 Task: Apply theme marina in current slide.
Action: Mouse moved to (487, 100)
Screenshot: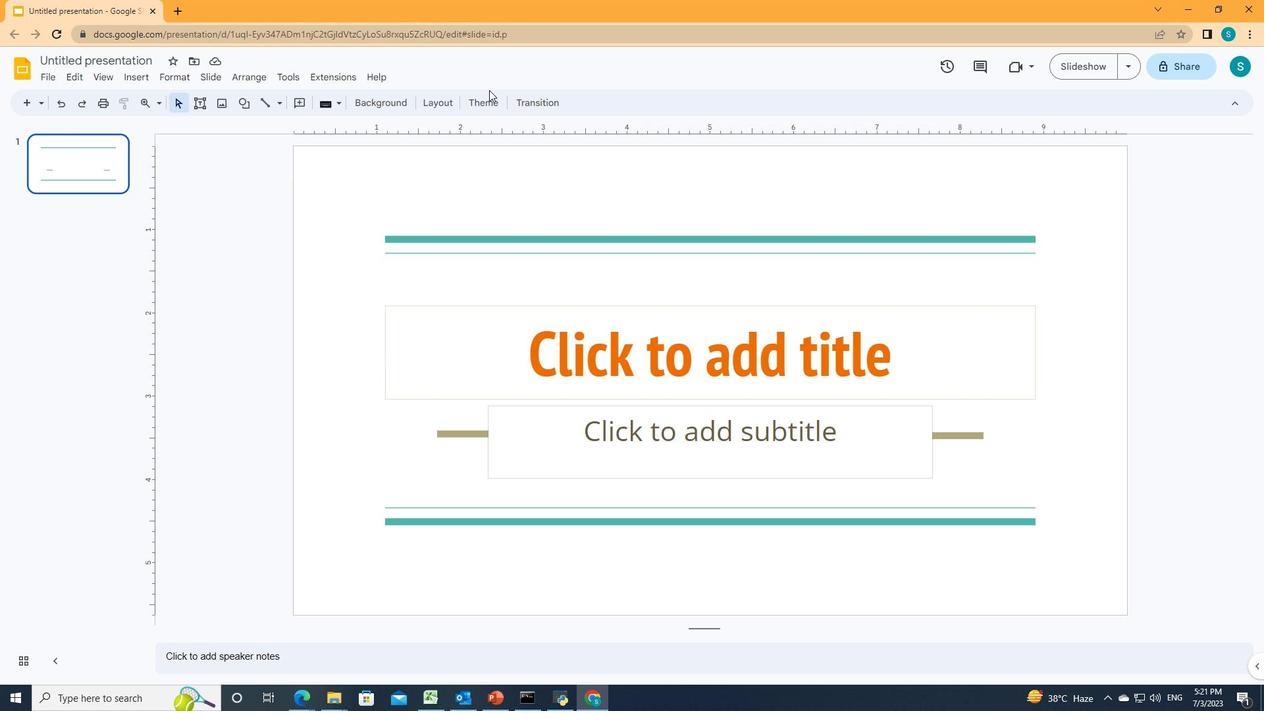 
Action: Mouse pressed left at (487, 100)
Screenshot: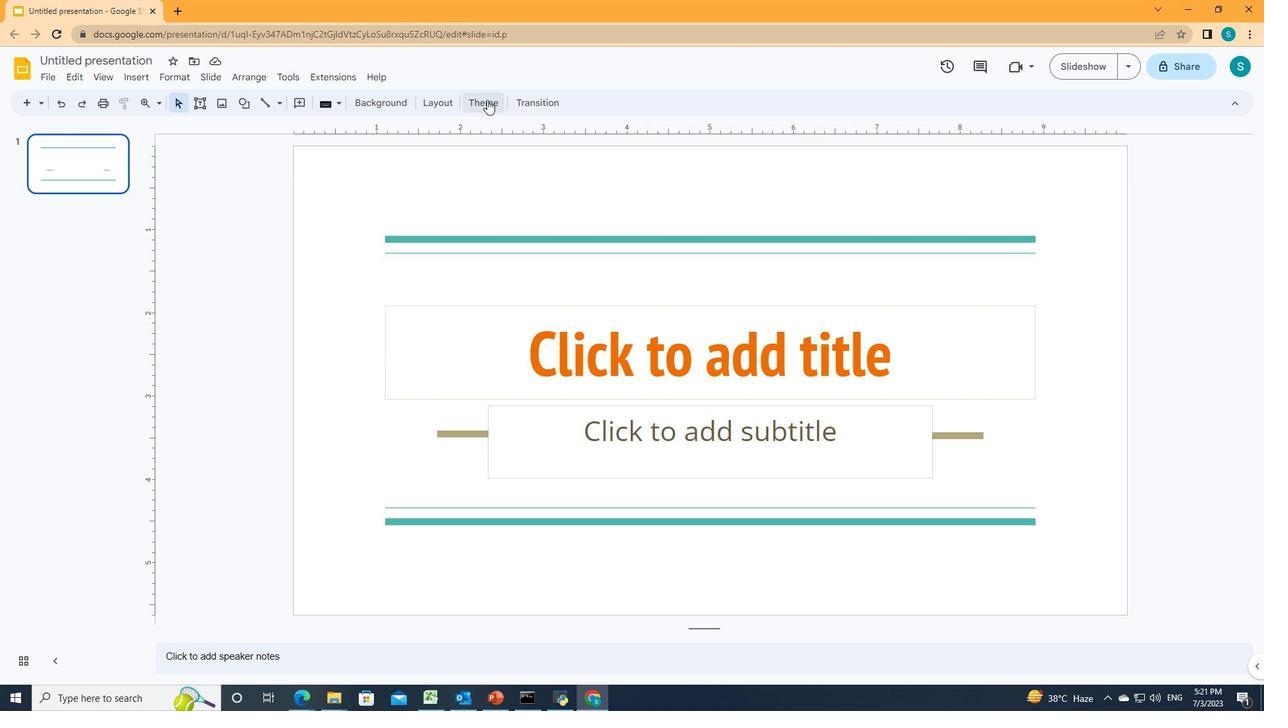 
Action: Mouse moved to (1147, 262)
Screenshot: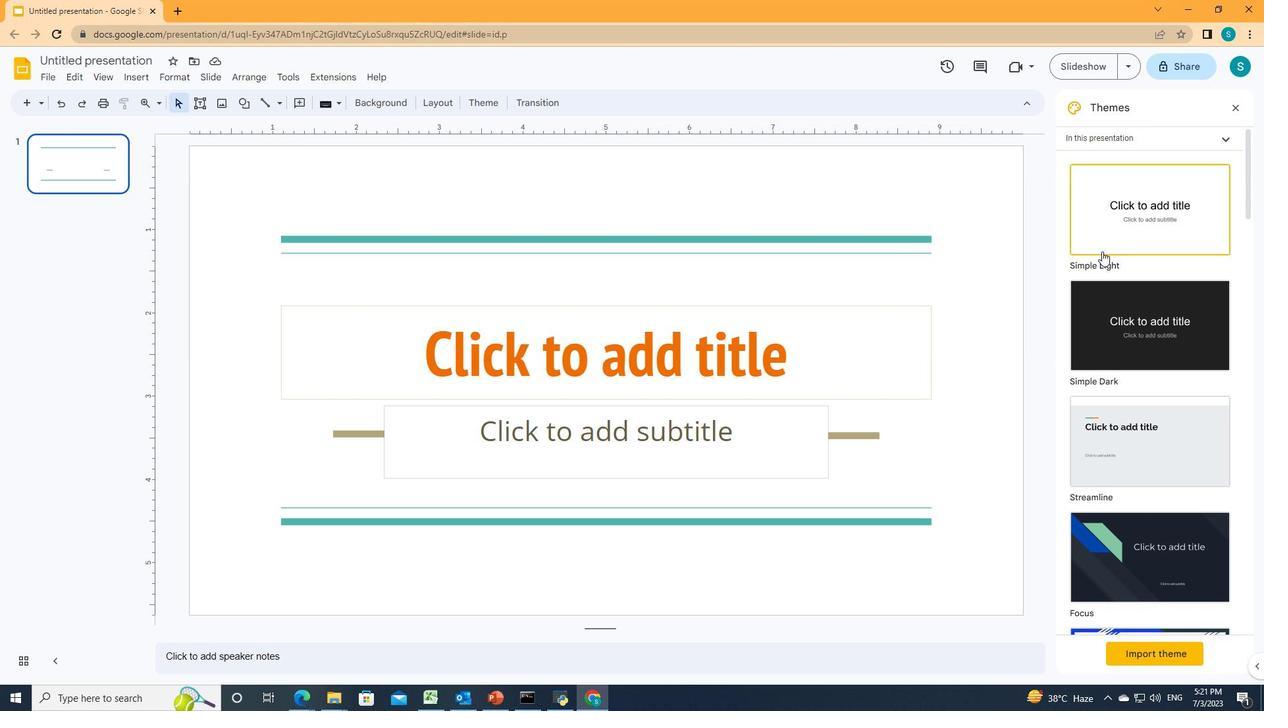 
Action: Mouse scrolled (1147, 261) with delta (0, 0)
Screenshot: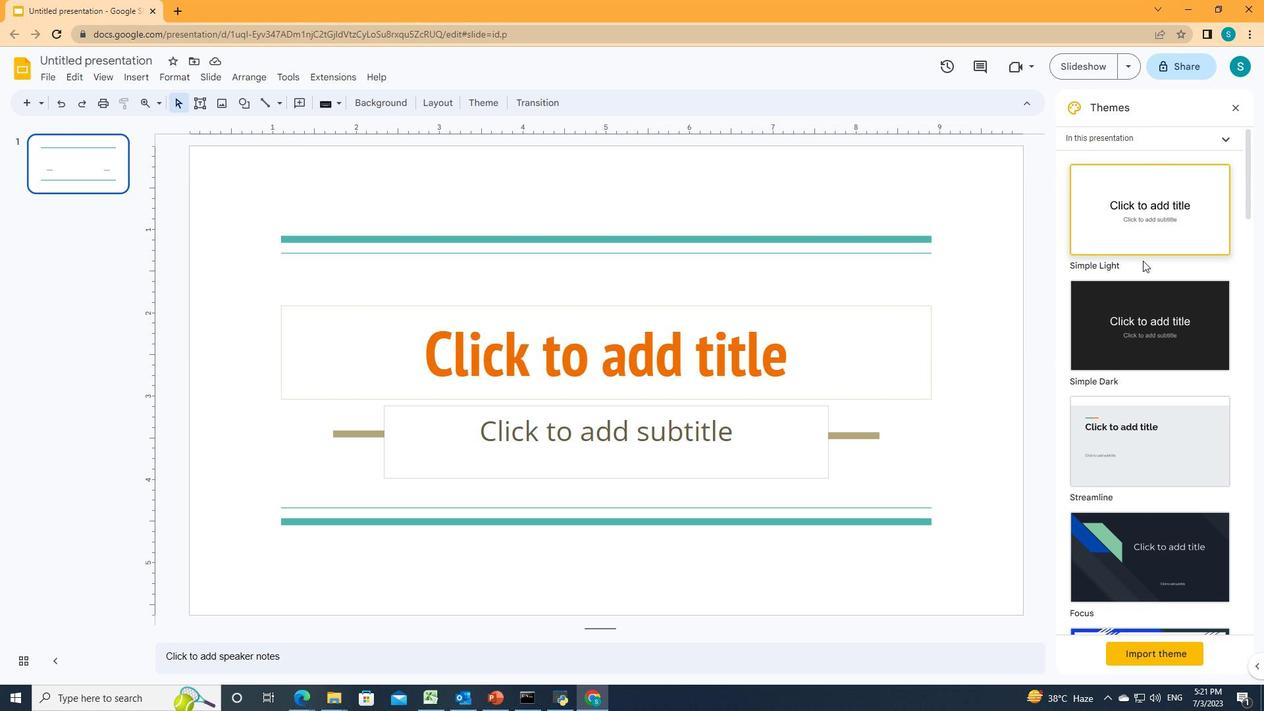 
Action: Mouse scrolled (1147, 261) with delta (0, 0)
Screenshot: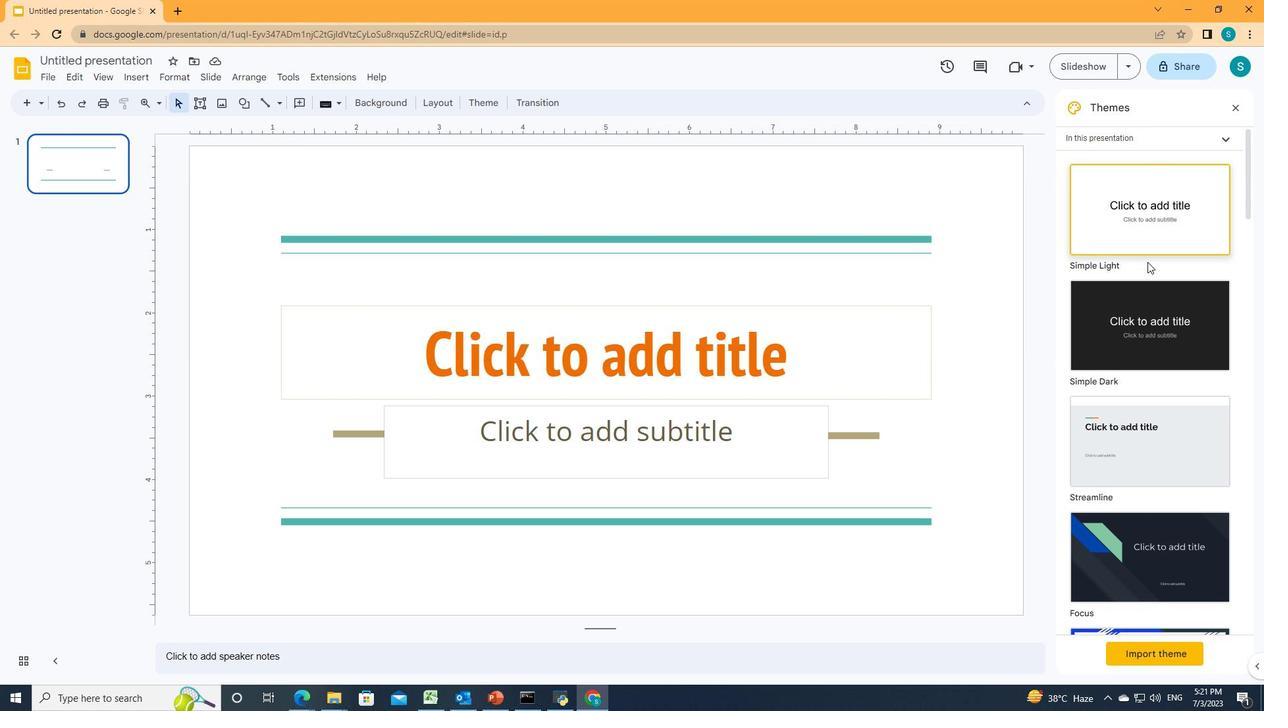 
Action: Mouse scrolled (1147, 261) with delta (0, 0)
Screenshot: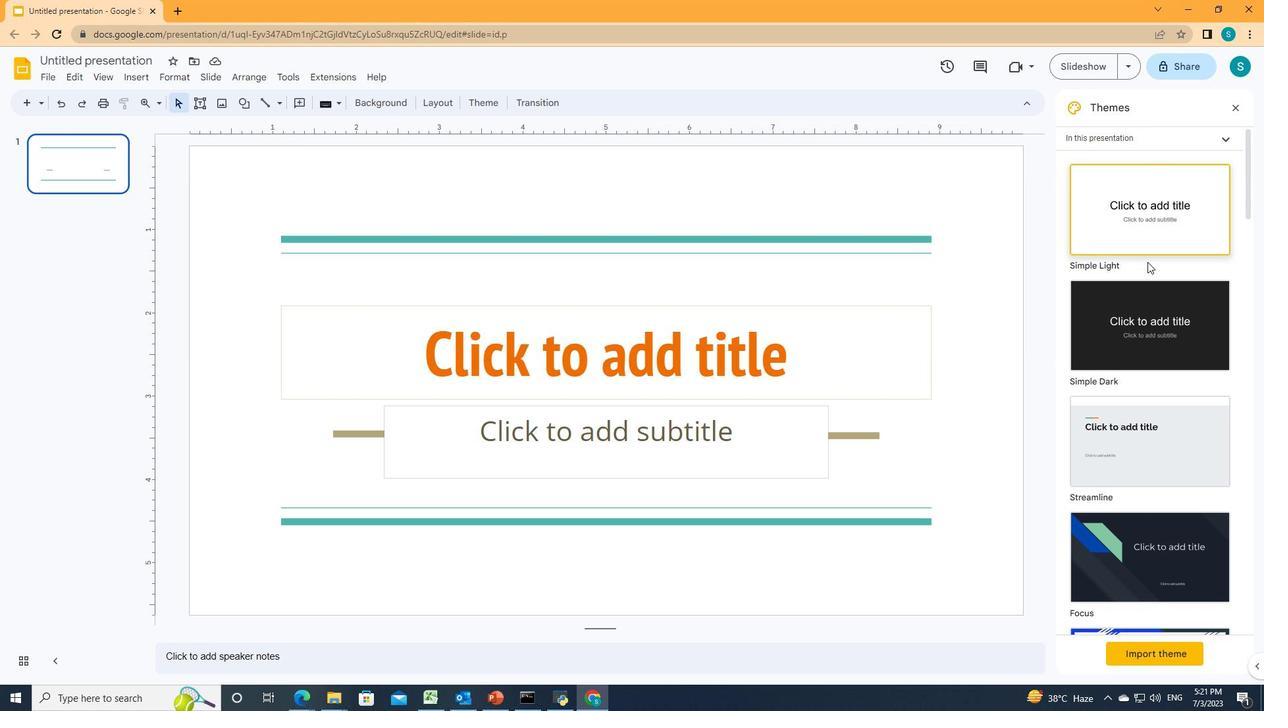 
Action: Mouse scrolled (1147, 261) with delta (0, 0)
Screenshot: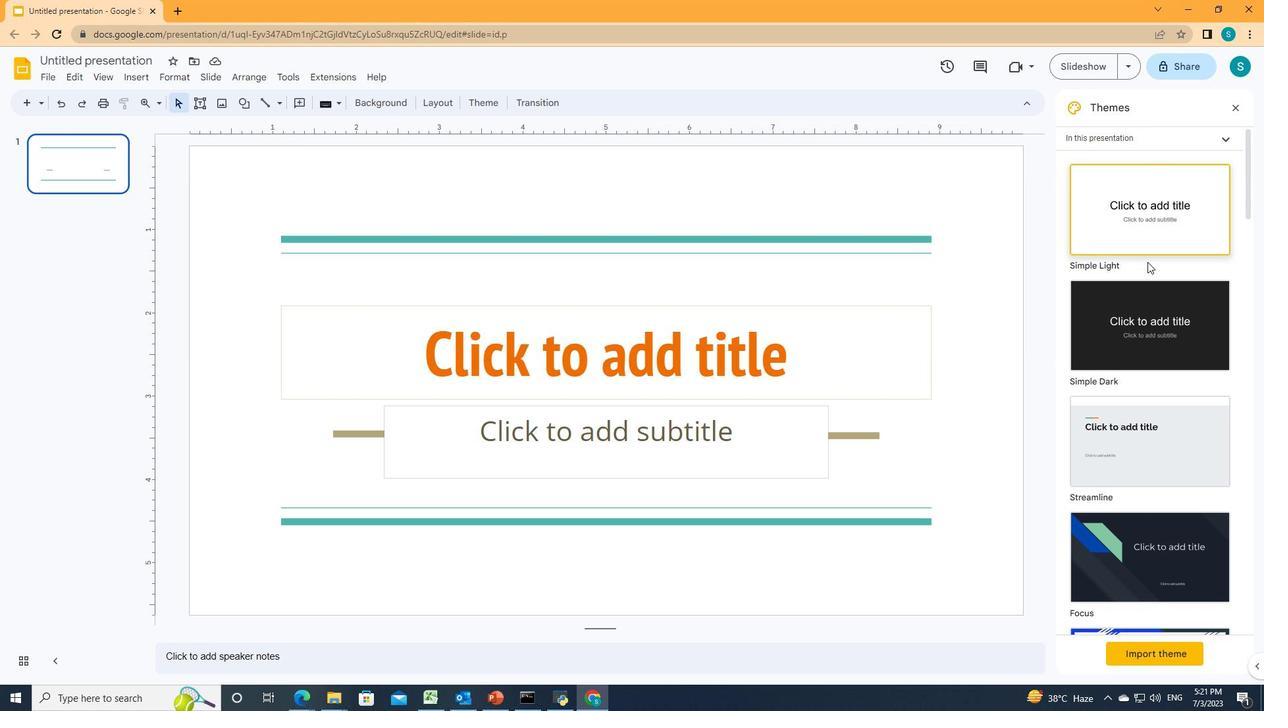 
Action: Mouse scrolled (1147, 261) with delta (0, 0)
Screenshot: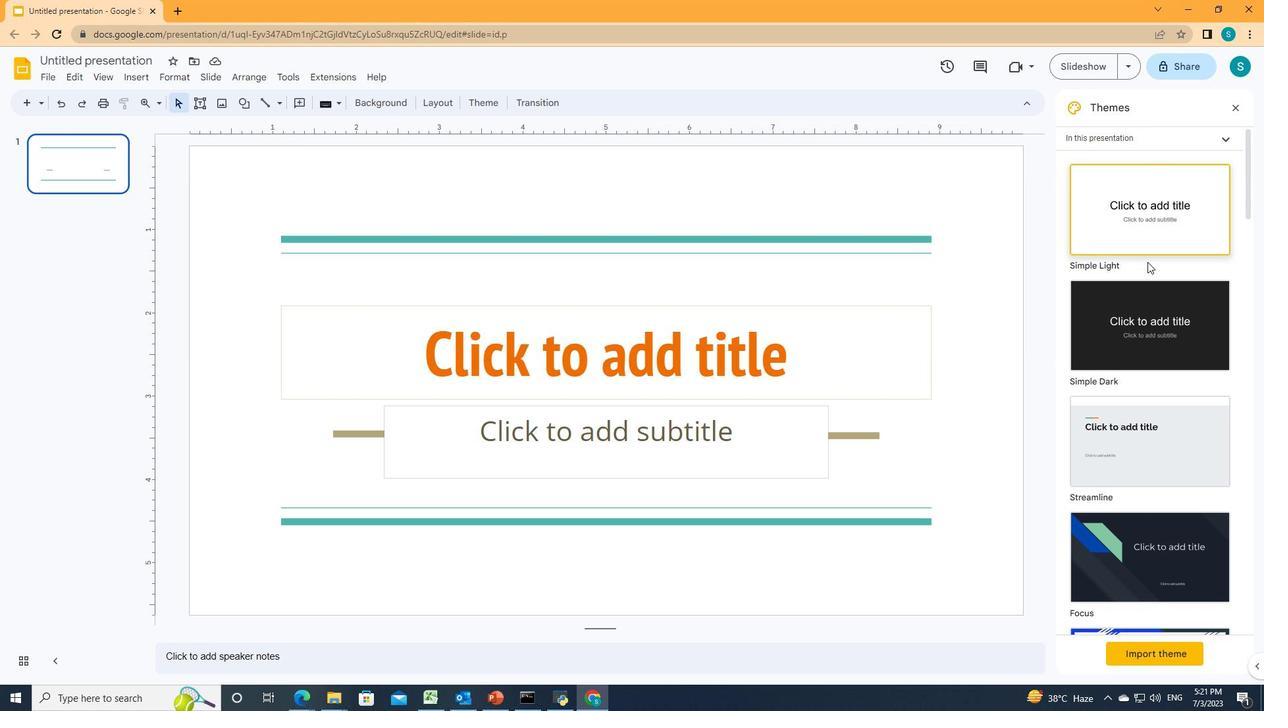 
Action: Mouse scrolled (1147, 261) with delta (0, 0)
Screenshot: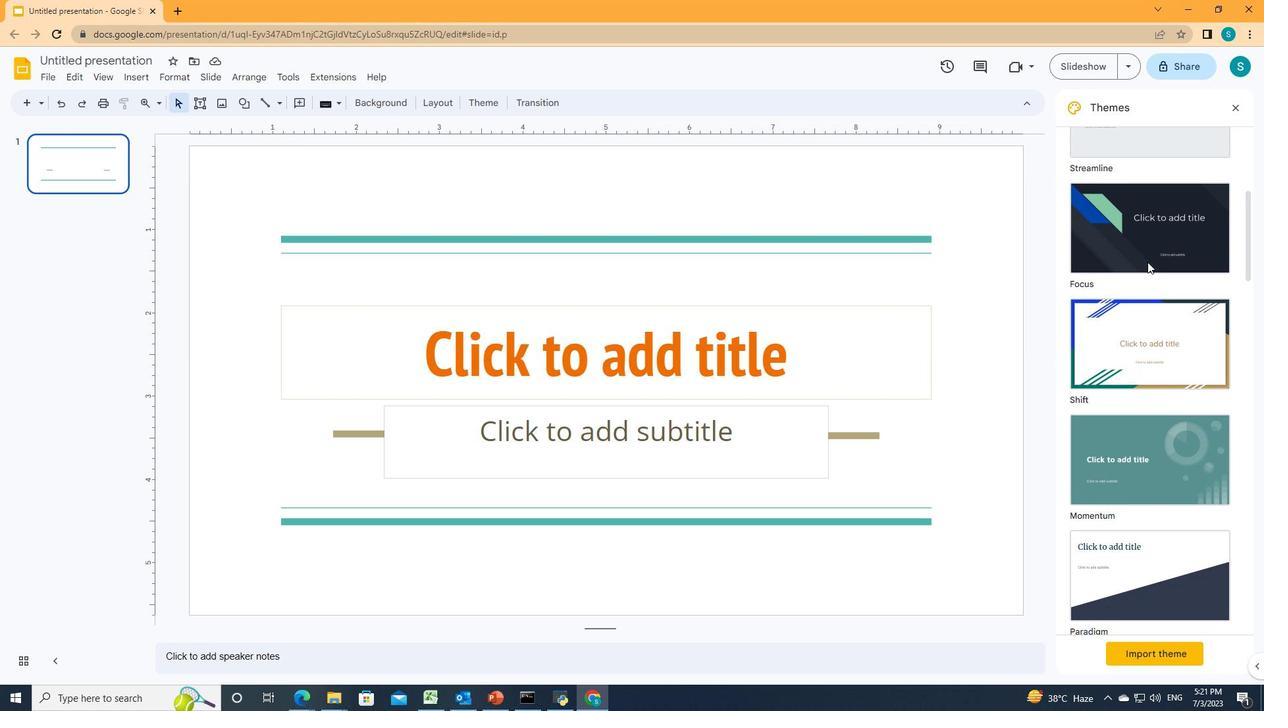 
Action: Mouse scrolled (1147, 261) with delta (0, 0)
Screenshot: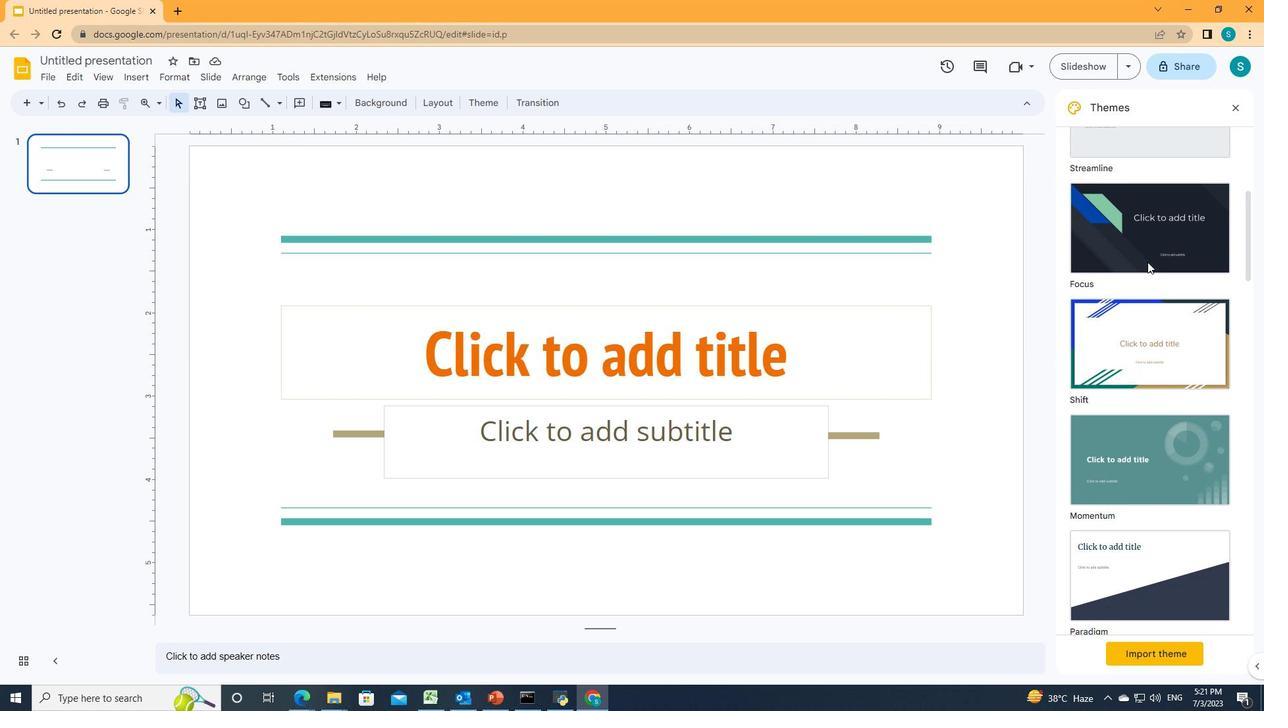 
Action: Mouse scrolled (1147, 261) with delta (0, 0)
Screenshot: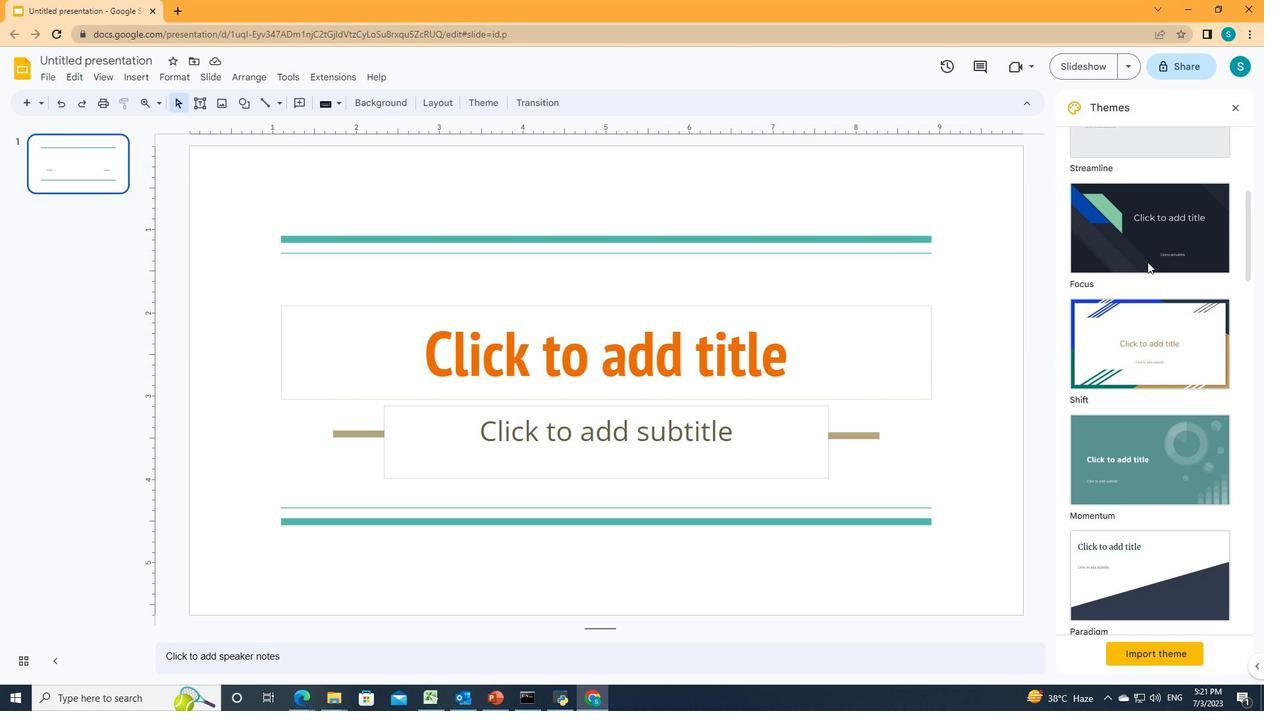 
Action: Mouse scrolled (1147, 261) with delta (0, 0)
Screenshot: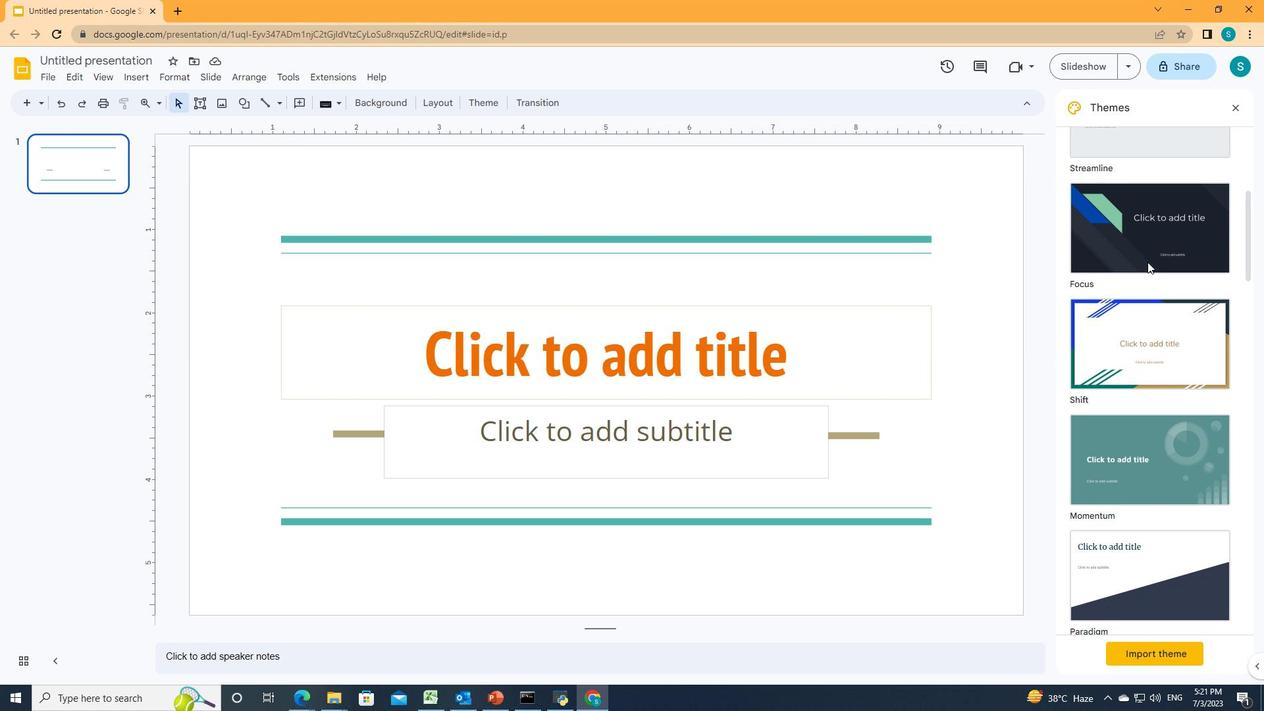 
Action: Mouse scrolled (1147, 261) with delta (0, 0)
Screenshot: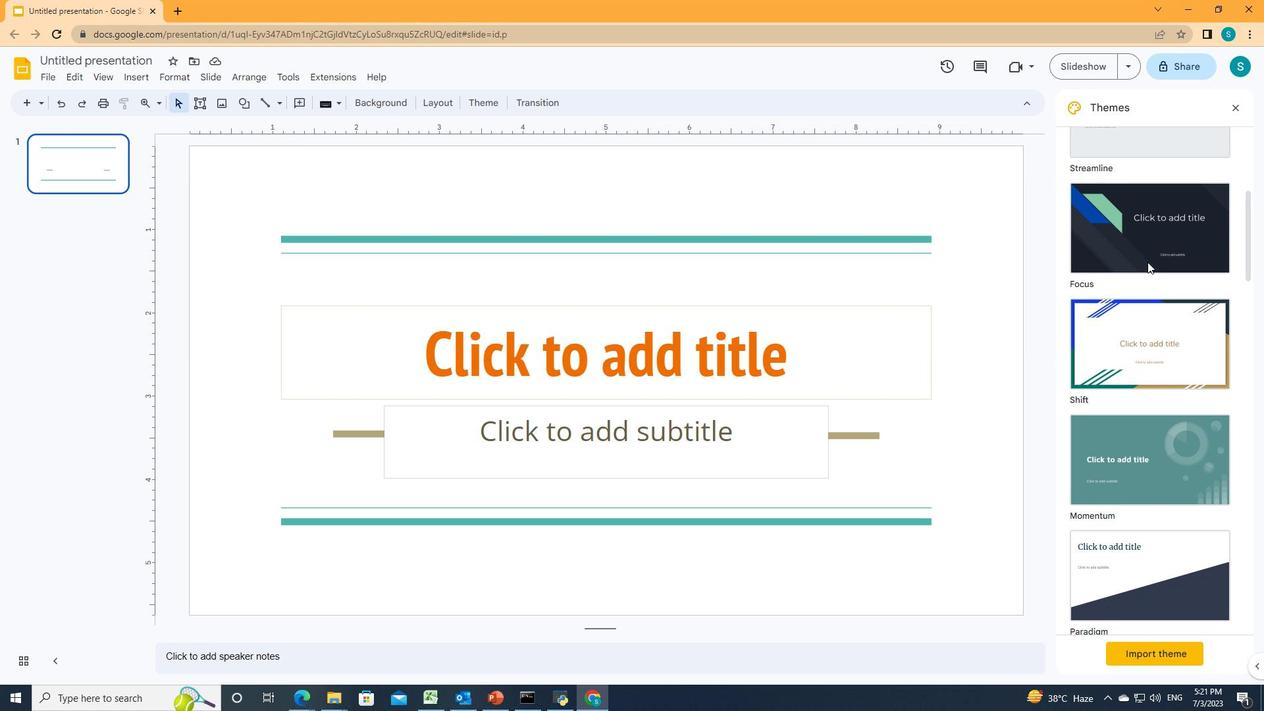 
Action: Mouse scrolled (1147, 261) with delta (0, 0)
Screenshot: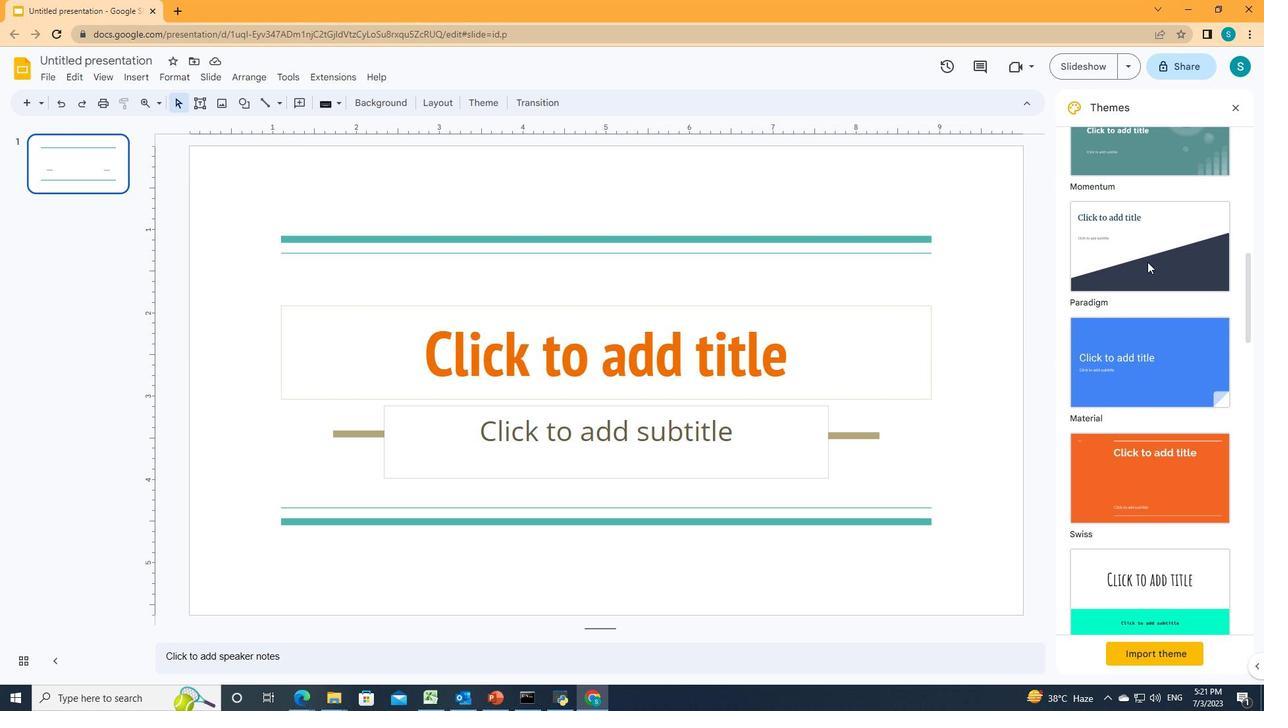 
Action: Mouse scrolled (1147, 261) with delta (0, 0)
Screenshot: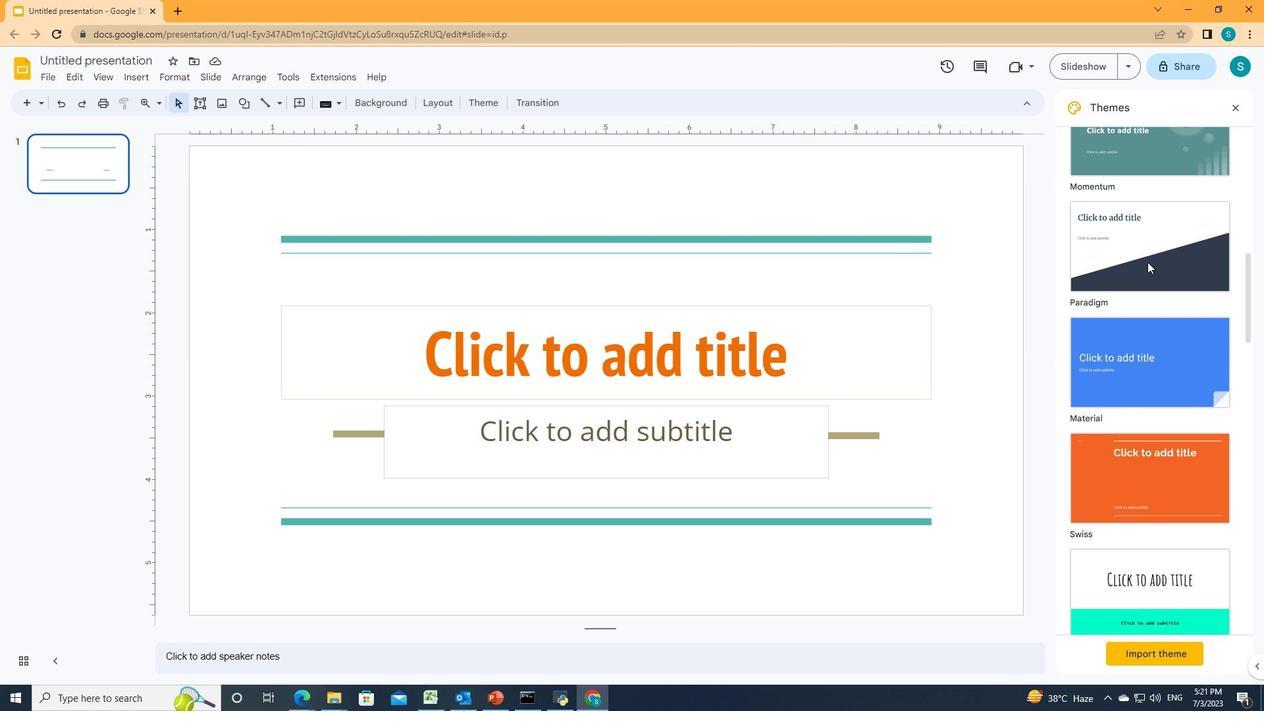 
Action: Mouse scrolled (1147, 261) with delta (0, 0)
Screenshot: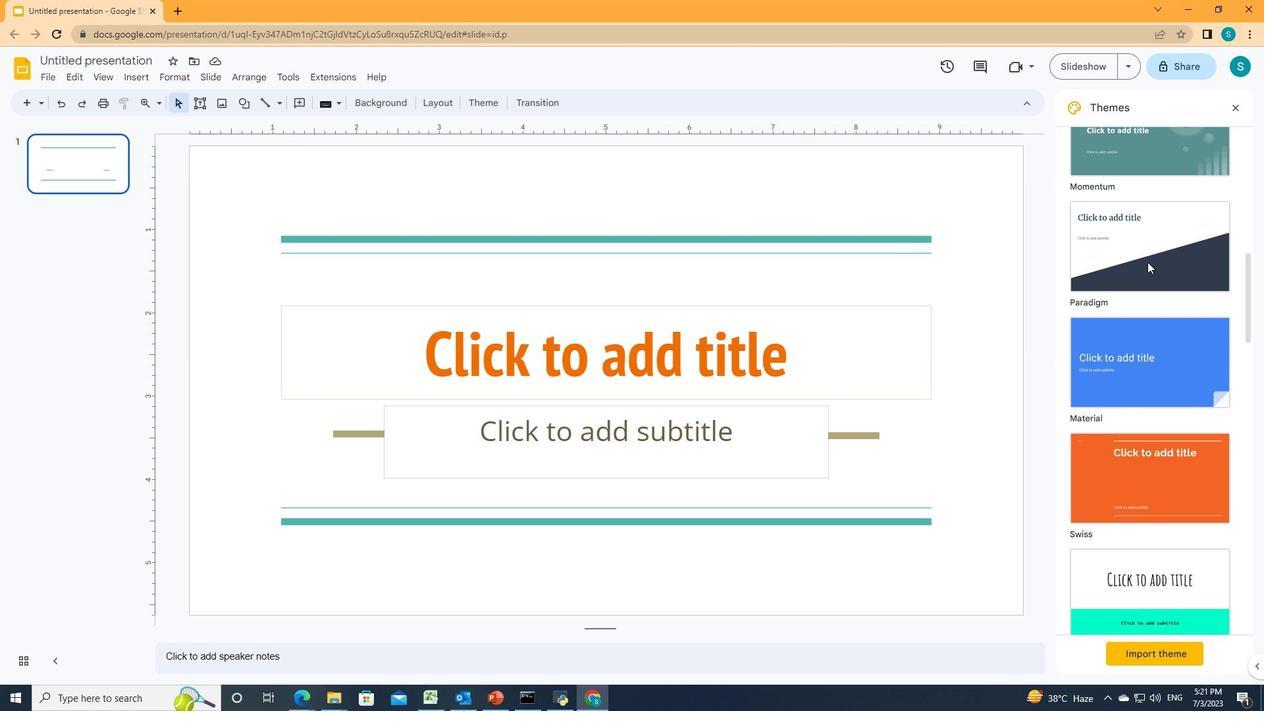 
Action: Mouse scrolled (1147, 261) with delta (0, 0)
Screenshot: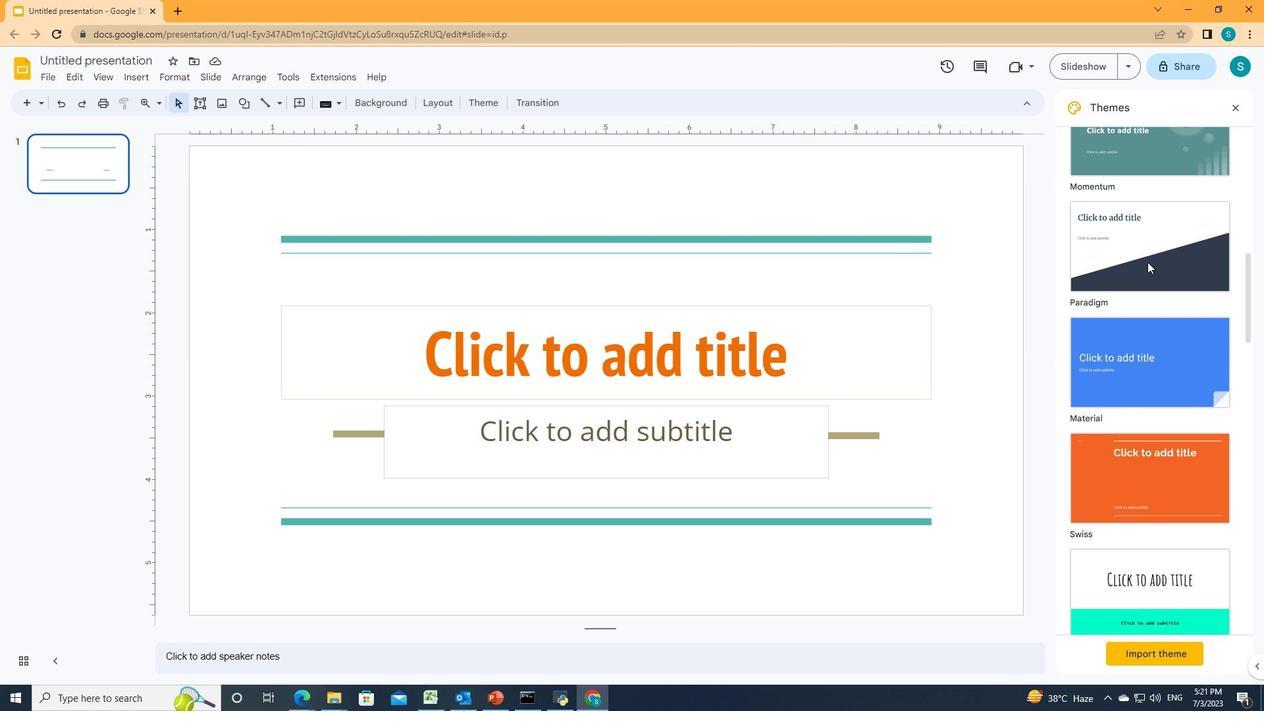 
Action: Mouse scrolled (1147, 261) with delta (0, 0)
Screenshot: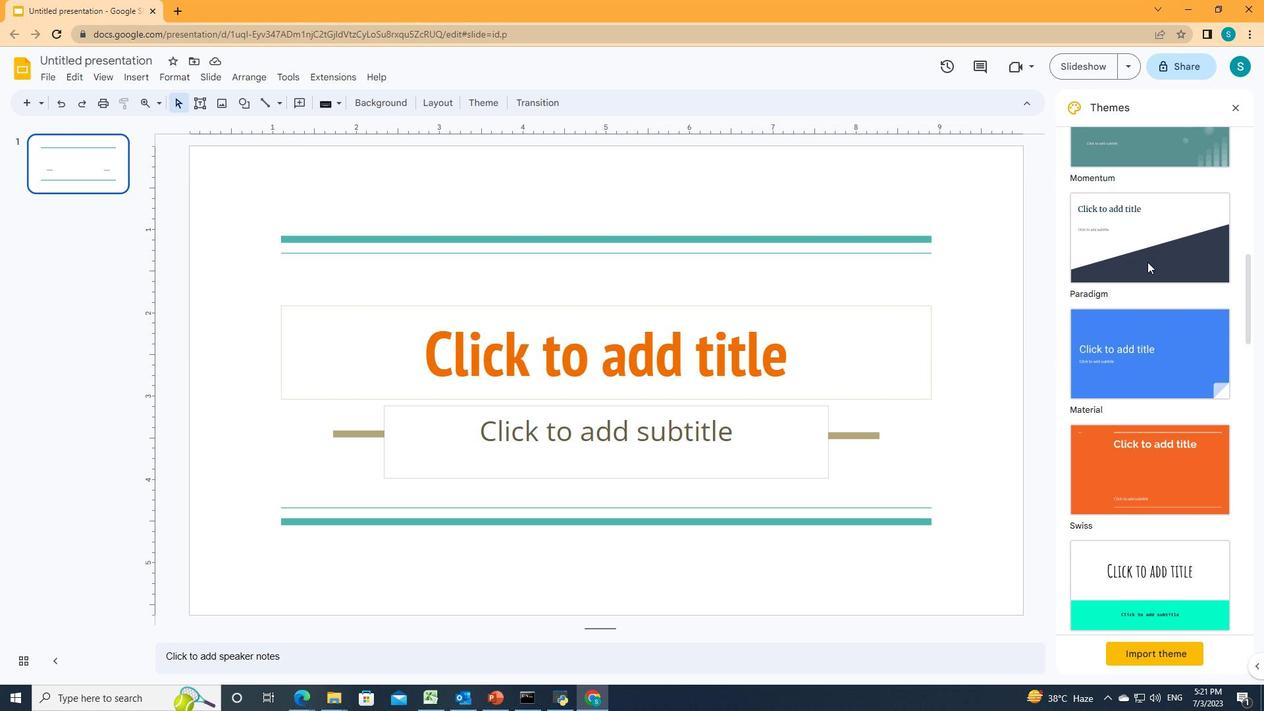 
Action: Mouse scrolled (1147, 261) with delta (0, 0)
Screenshot: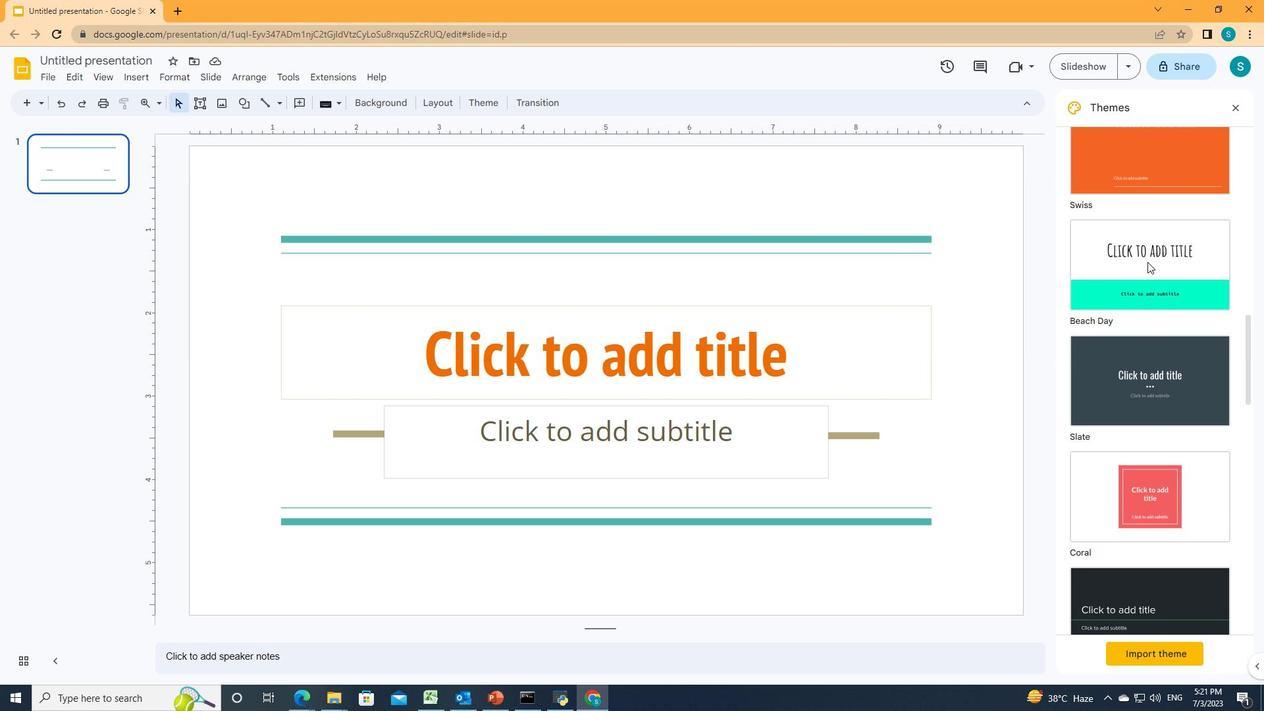 
Action: Mouse scrolled (1147, 261) with delta (0, 0)
Screenshot: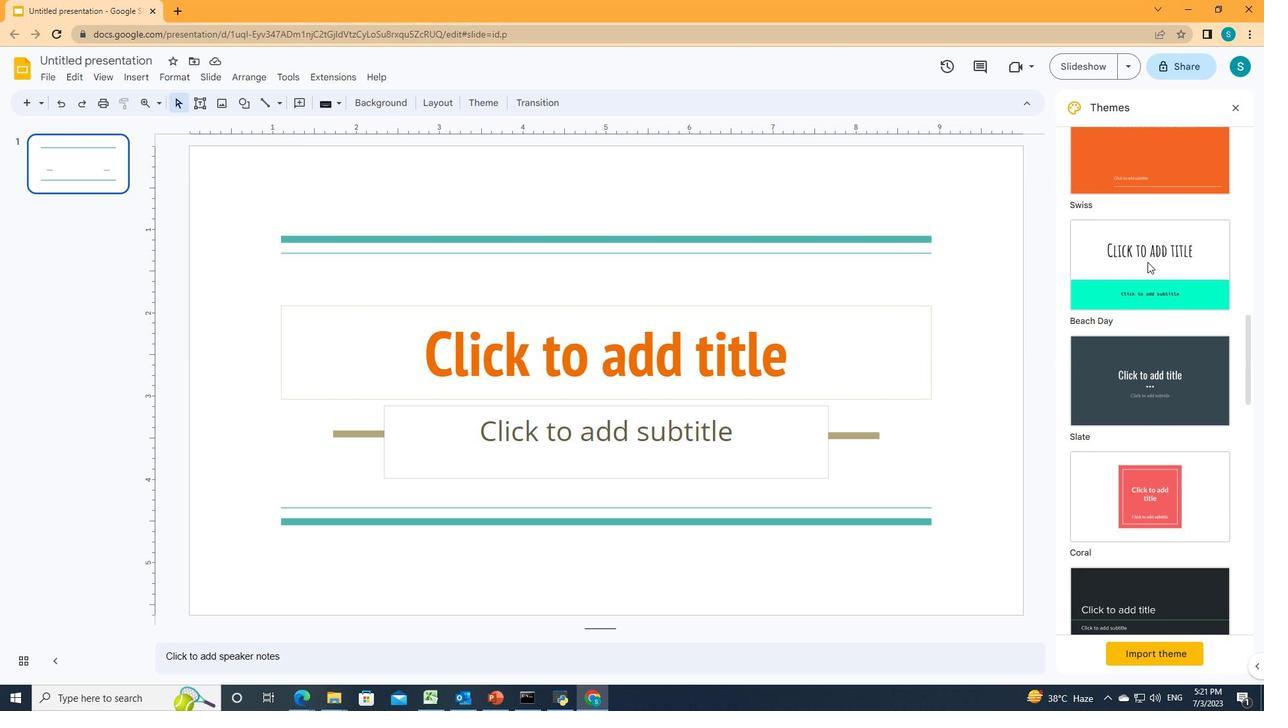 
Action: Mouse scrolled (1147, 261) with delta (0, 0)
Screenshot: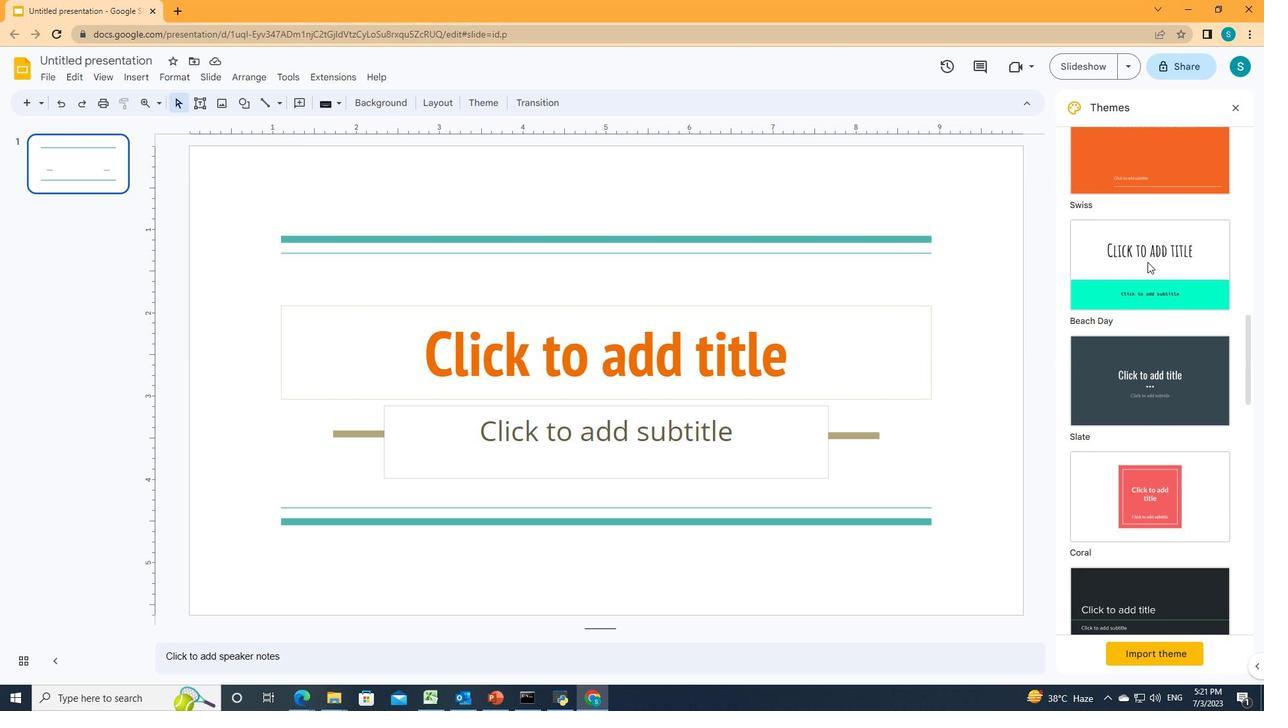 
Action: Mouse scrolled (1147, 261) with delta (0, 0)
Screenshot: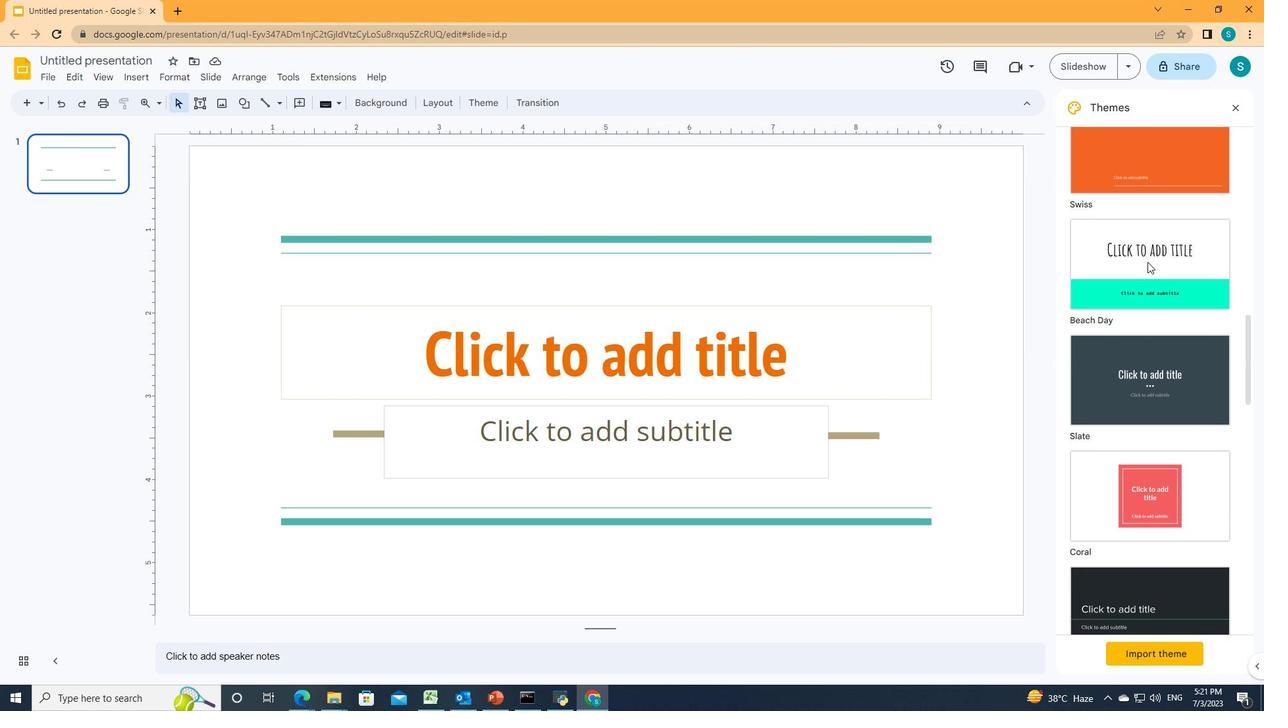 
Action: Mouse scrolled (1147, 261) with delta (0, 0)
Screenshot: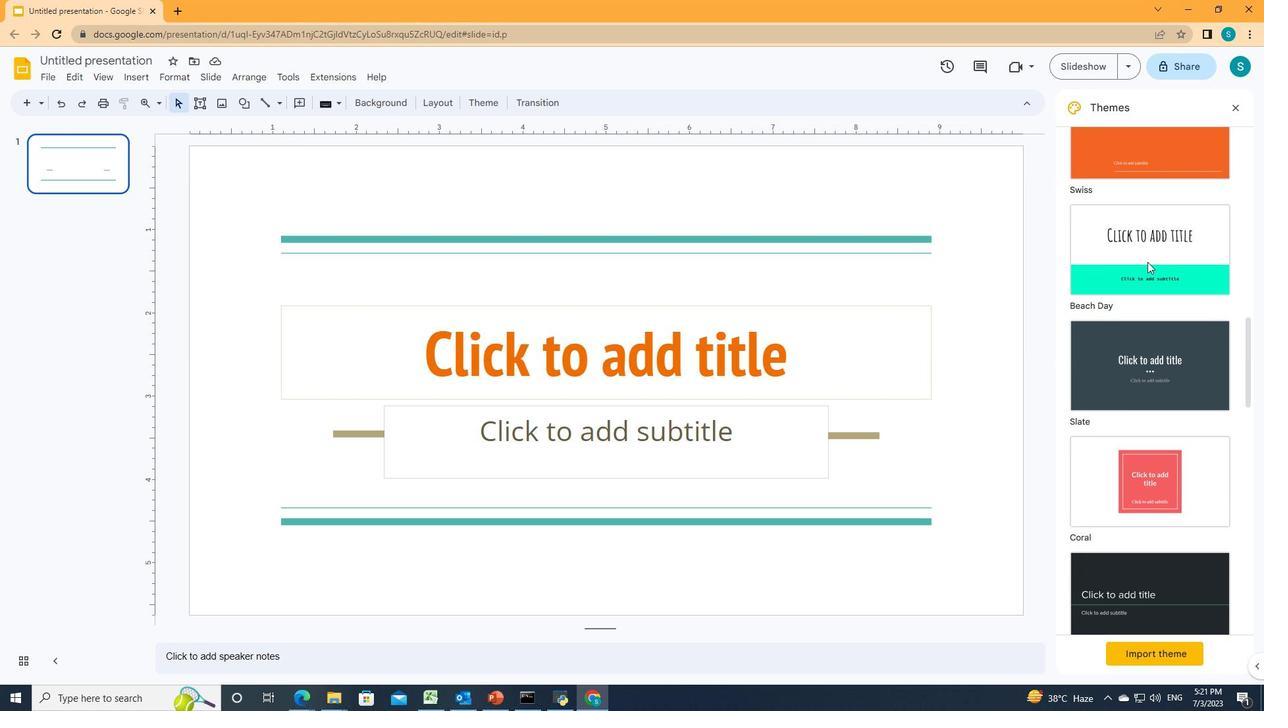 
Action: Mouse scrolled (1147, 261) with delta (0, 0)
Screenshot: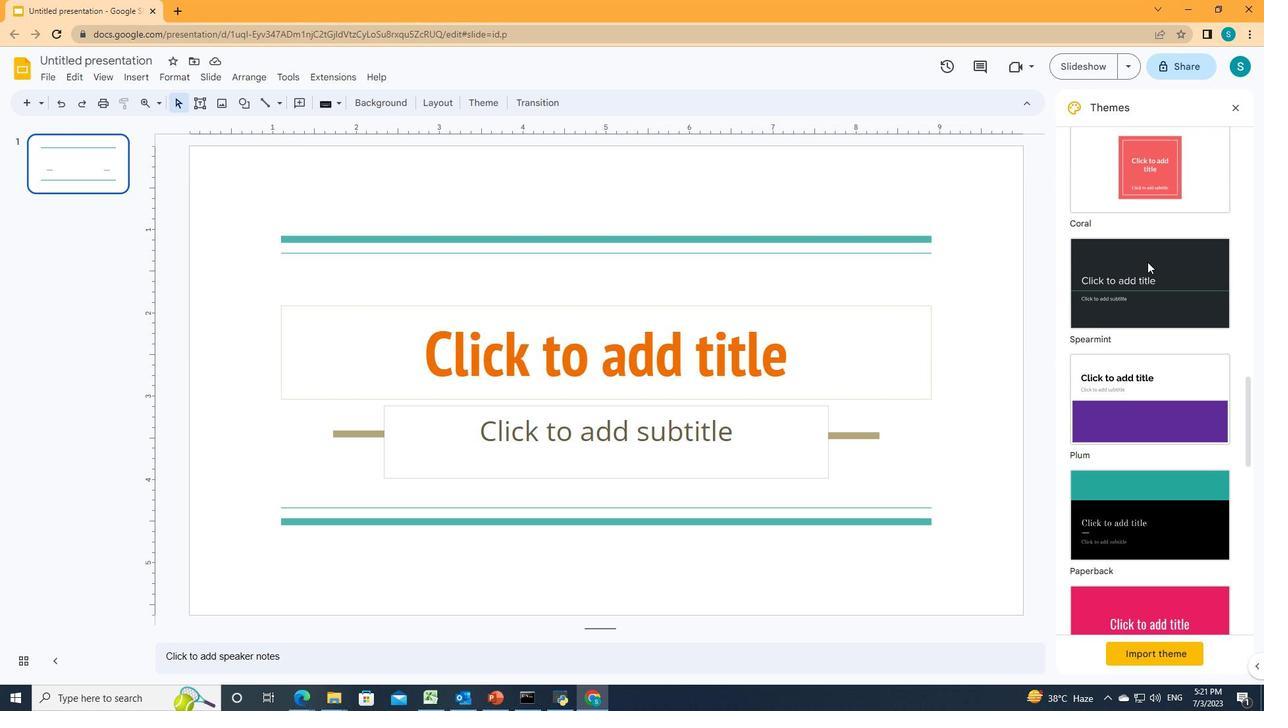 
Action: Mouse scrolled (1147, 261) with delta (0, 0)
Screenshot: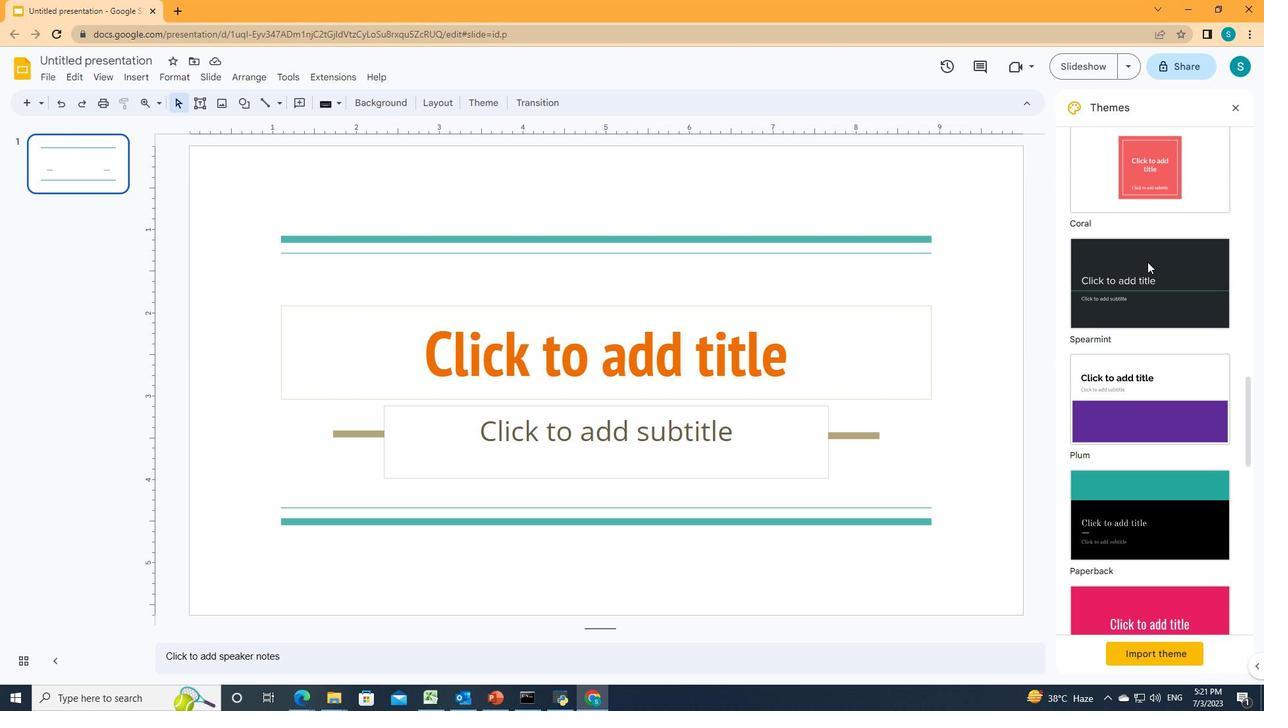 
Action: Mouse scrolled (1147, 261) with delta (0, 0)
Screenshot: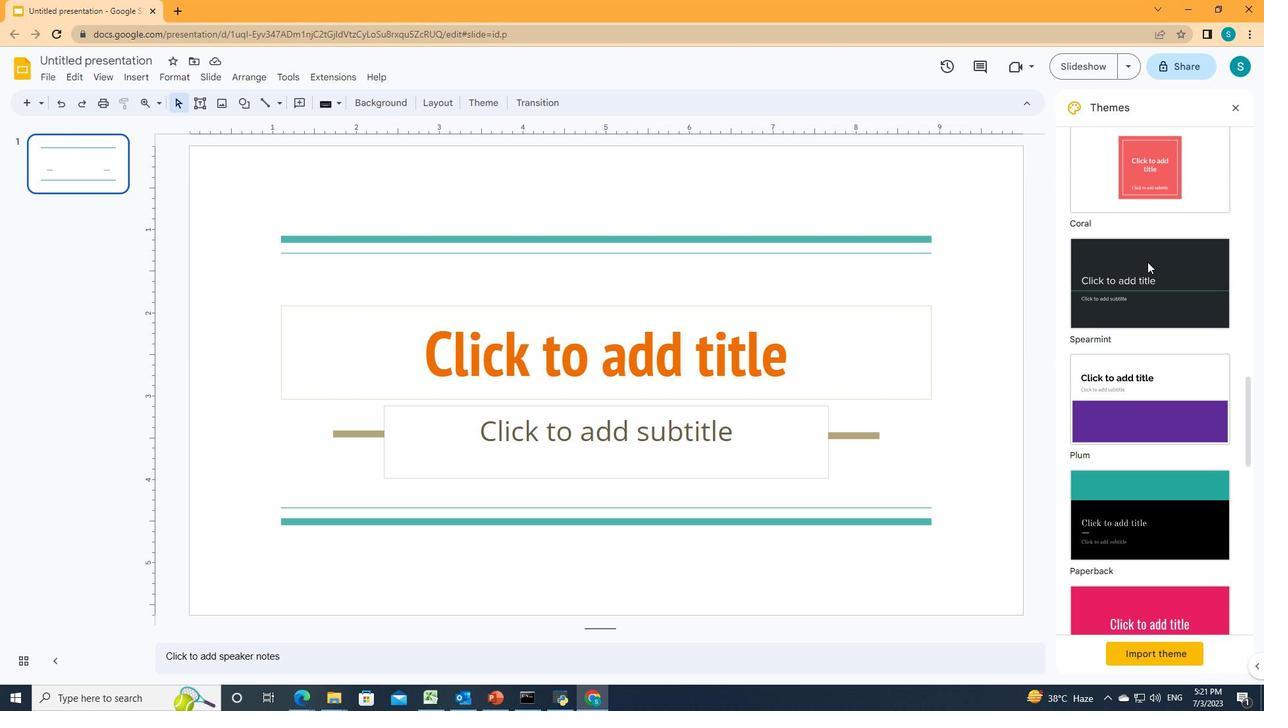 
Action: Mouse scrolled (1147, 261) with delta (0, 0)
Screenshot: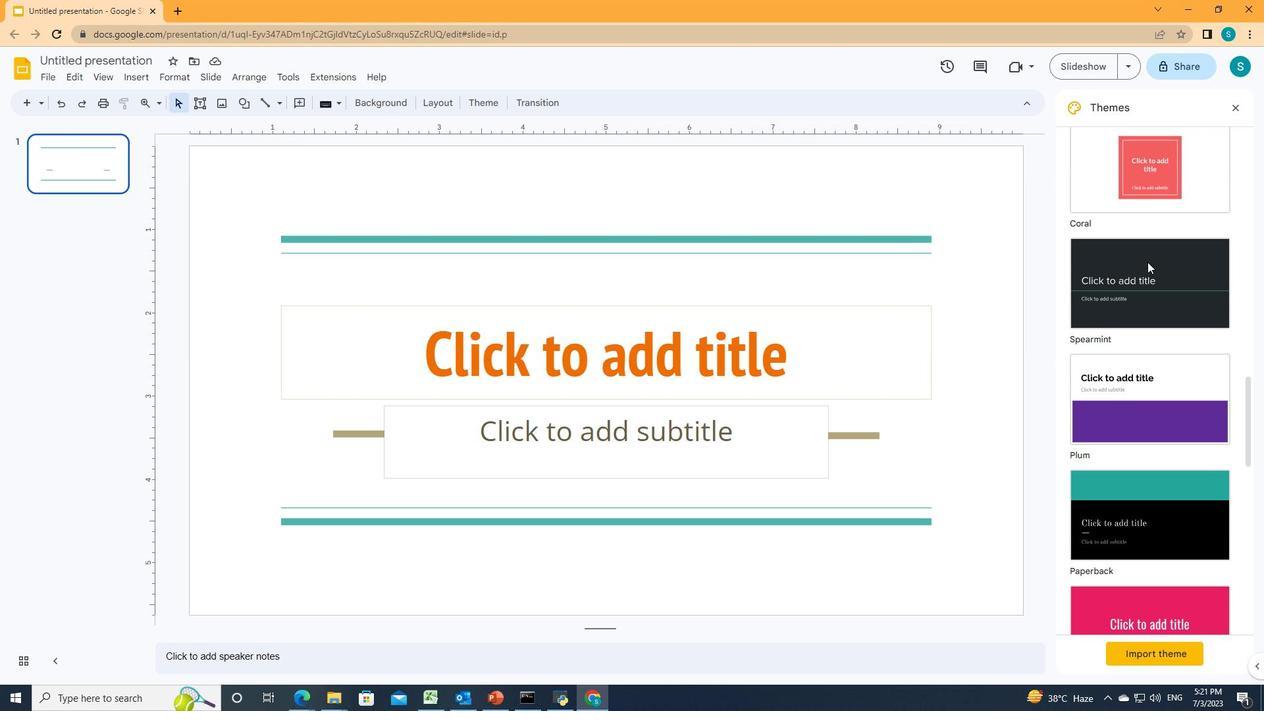 
Action: Mouse scrolled (1147, 261) with delta (0, 0)
Screenshot: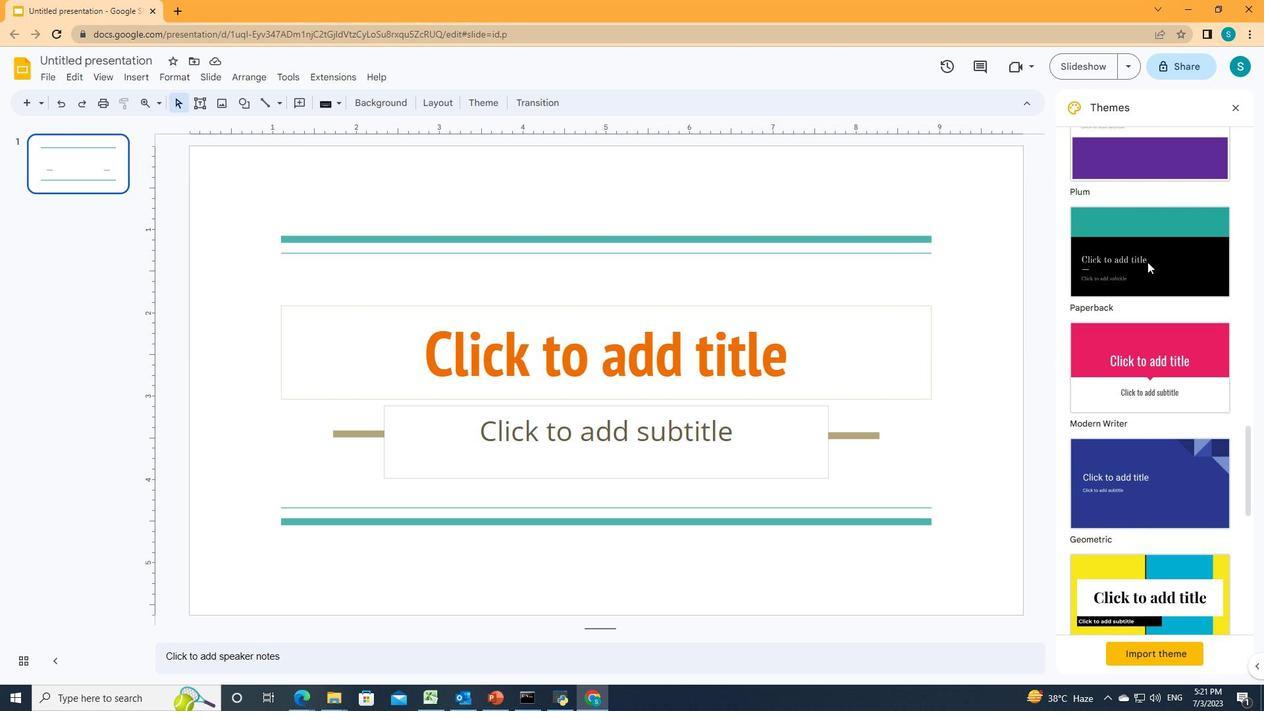 
Action: Mouse scrolled (1147, 261) with delta (0, 0)
Screenshot: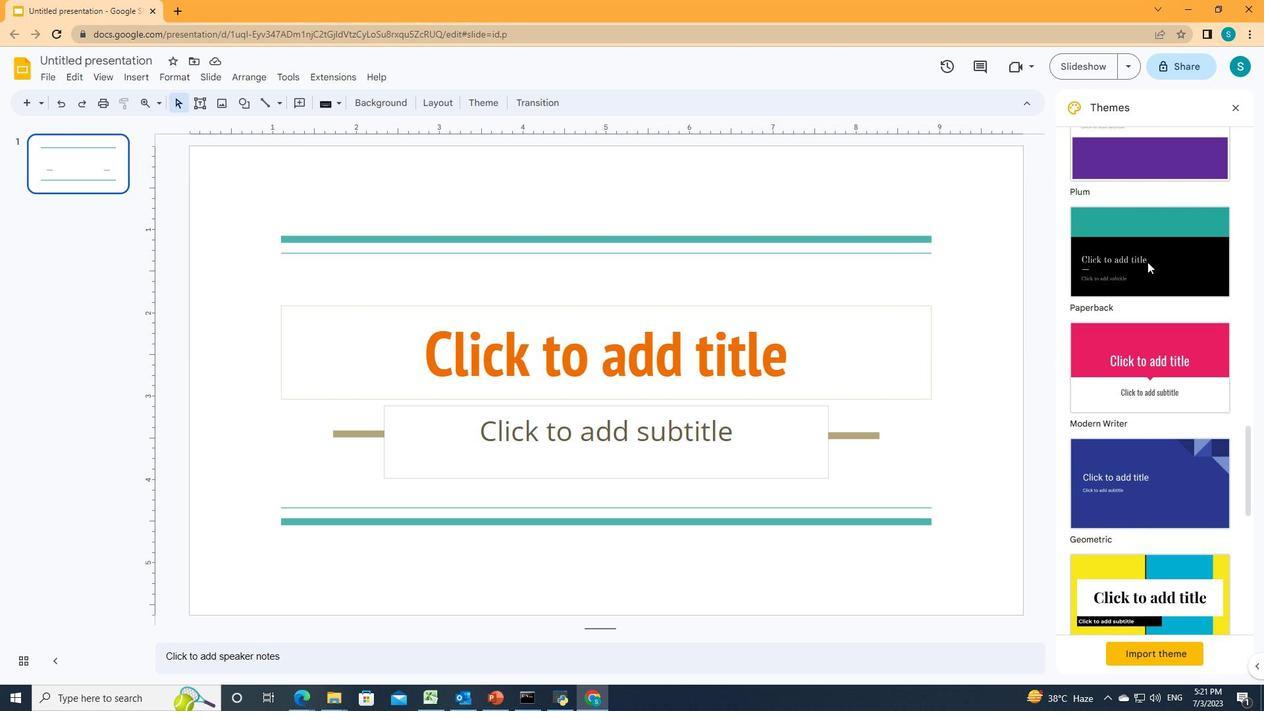 
Action: Mouse scrolled (1147, 261) with delta (0, 0)
Screenshot: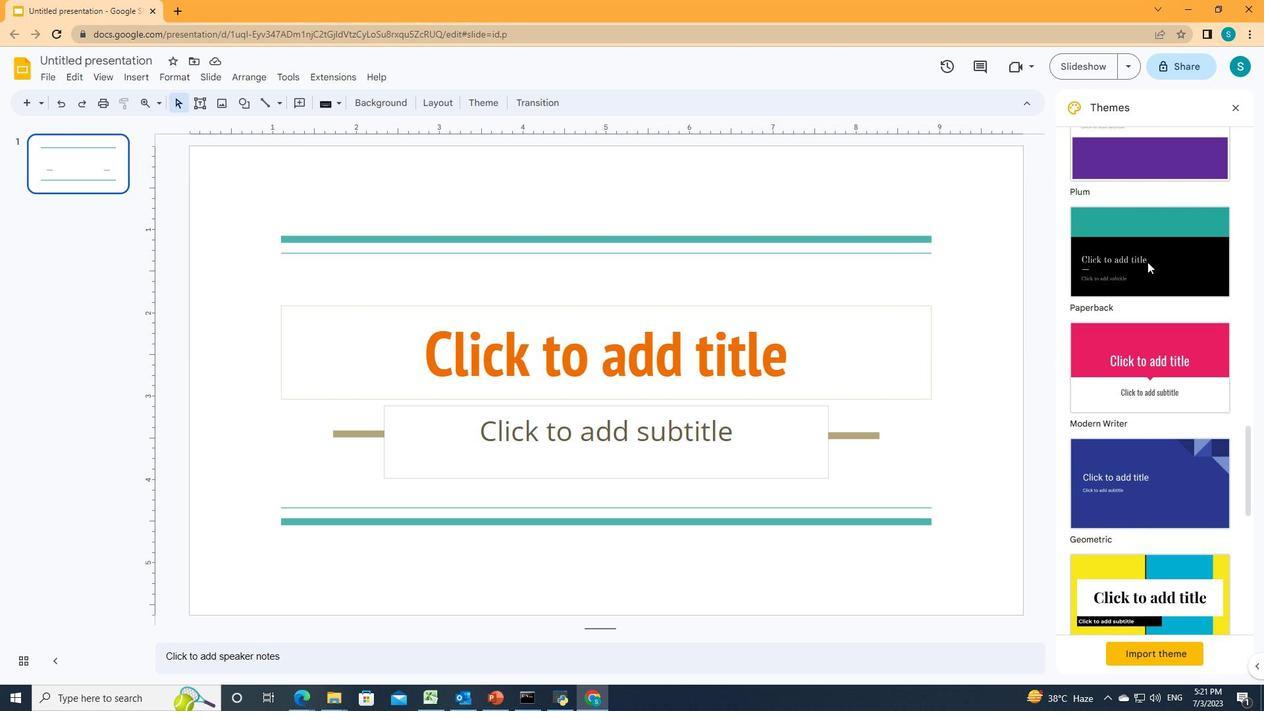 
Action: Mouse scrolled (1147, 261) with delta (0, 0)
Screenshot: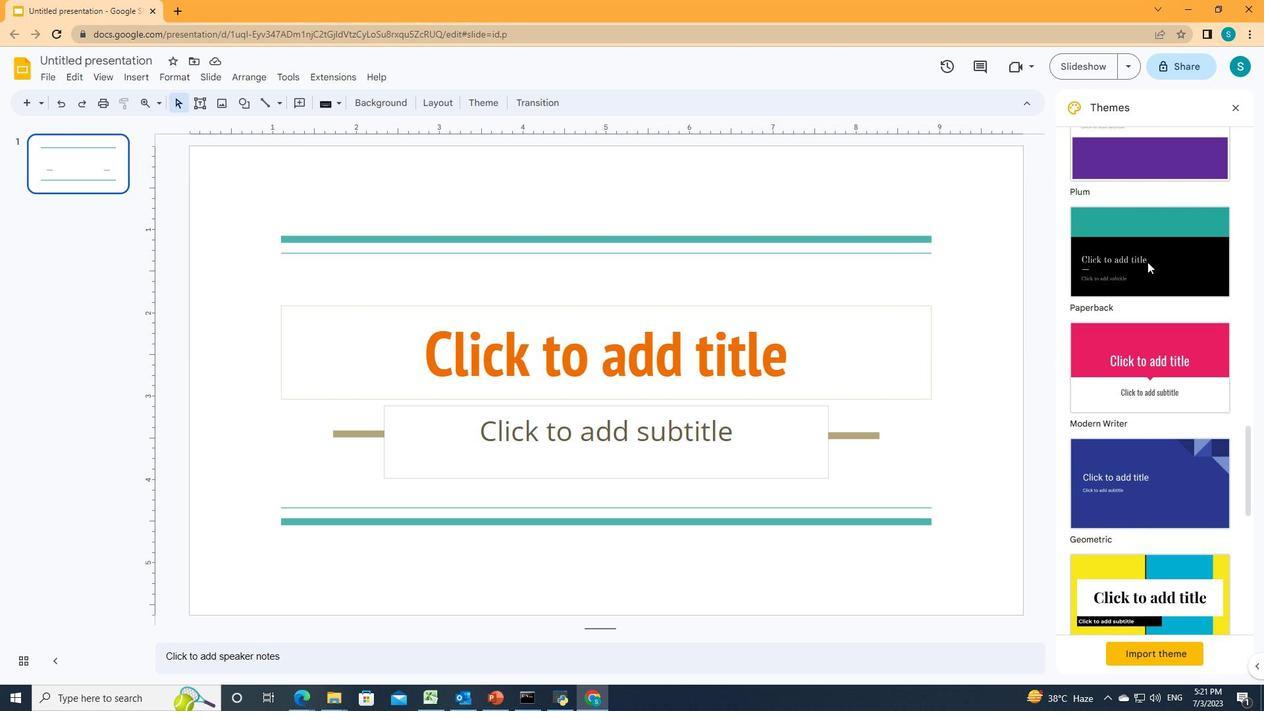 
Action: Mouse scrolled (1147, 261) with delta (0, 0)
Screenshot: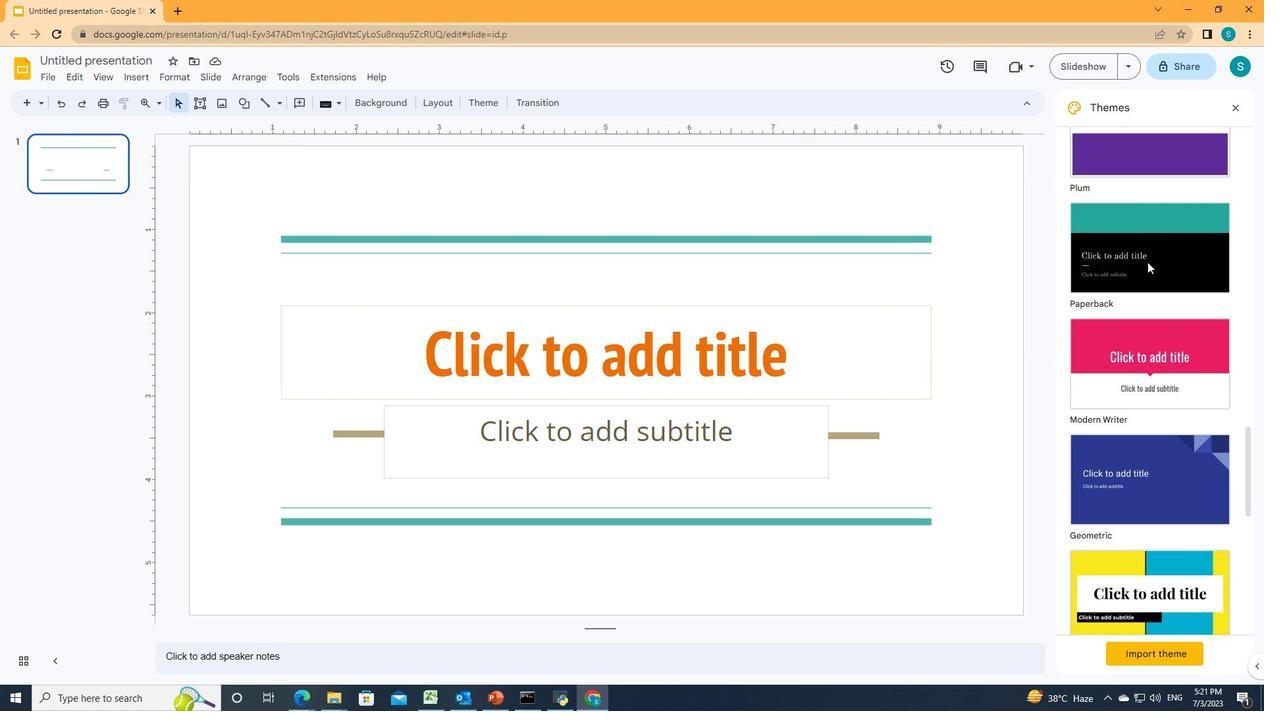 
Action: Mouse scrolled (1147, 261) with delta (0, 0)
Screenshot: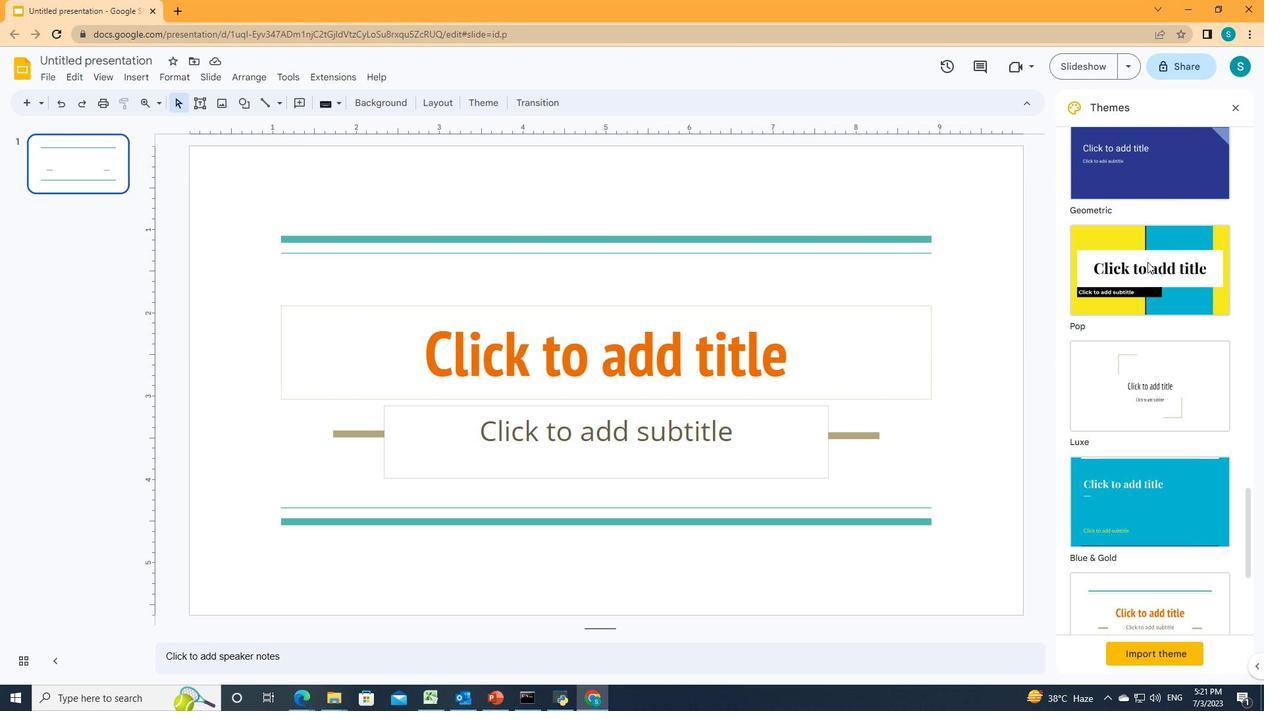 
Action: Mouse scrolled (1147, 261) with delta (0, 0)
Screenshot: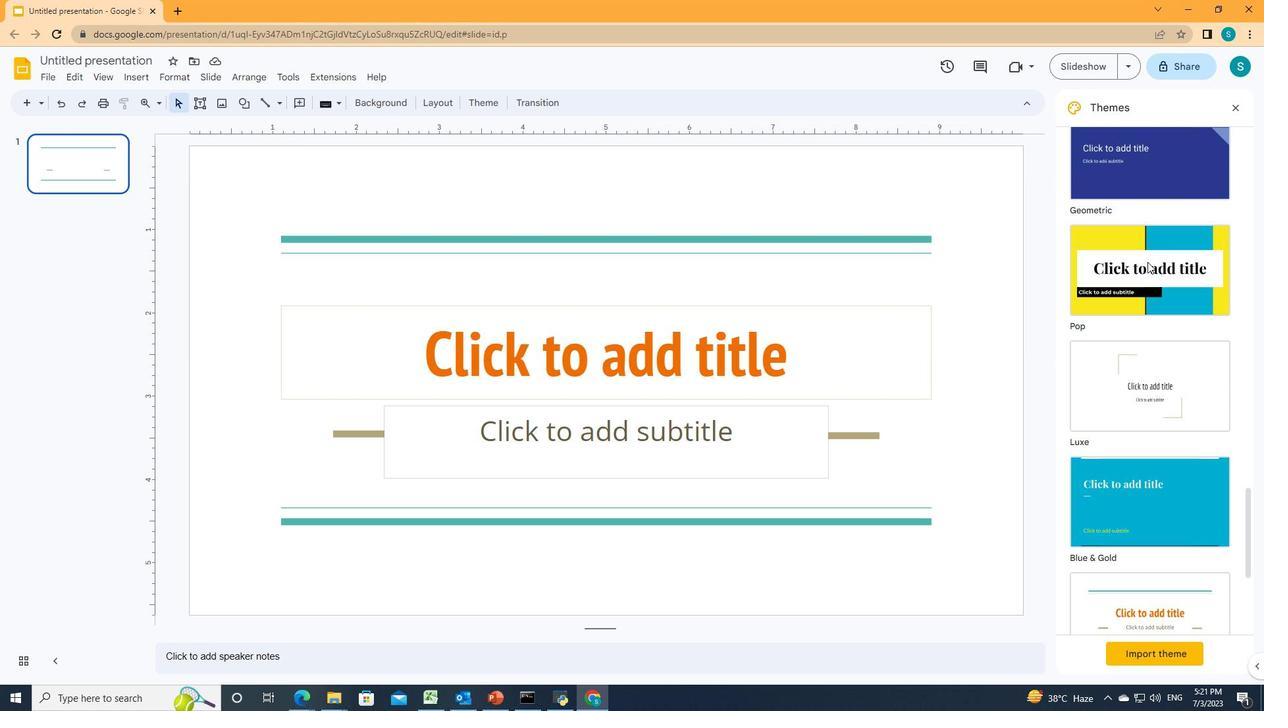 
Action: Mouse scrolled (1147, 261) with delta (0, 0)
Screenshot: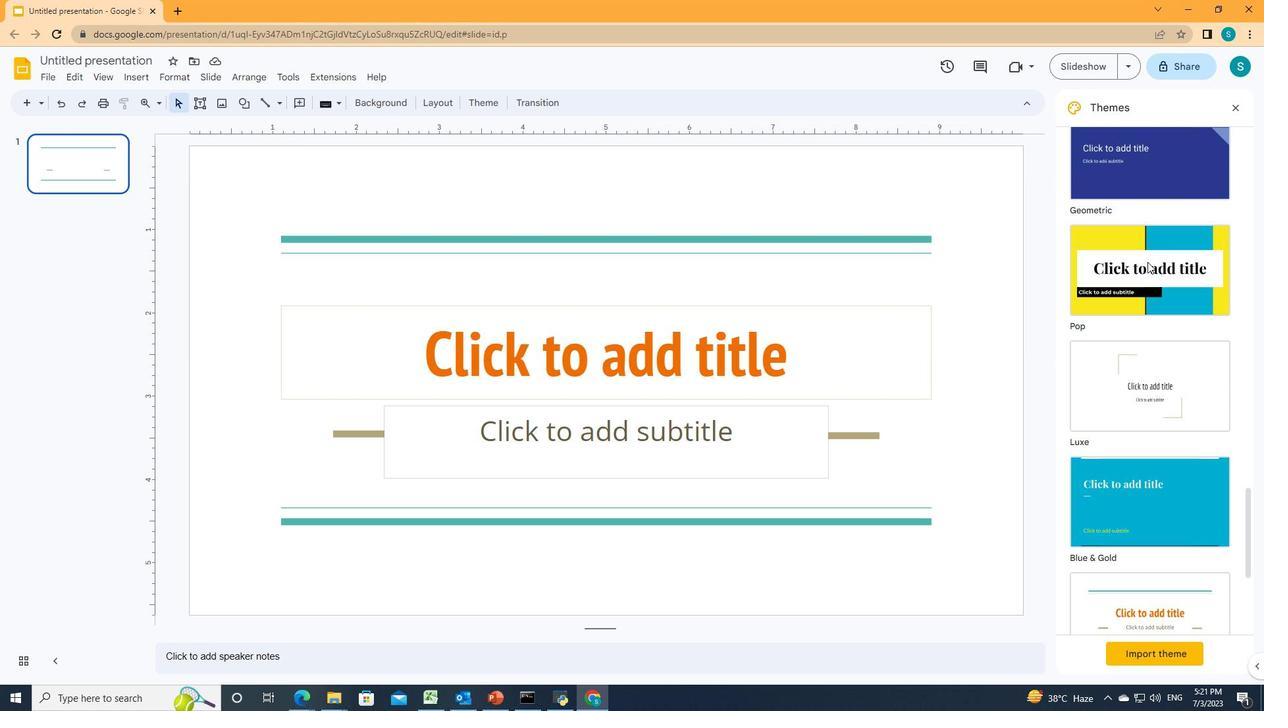 
Action: Mouse scrolled (1147, 261) with delta (0, 0)
Screenshot: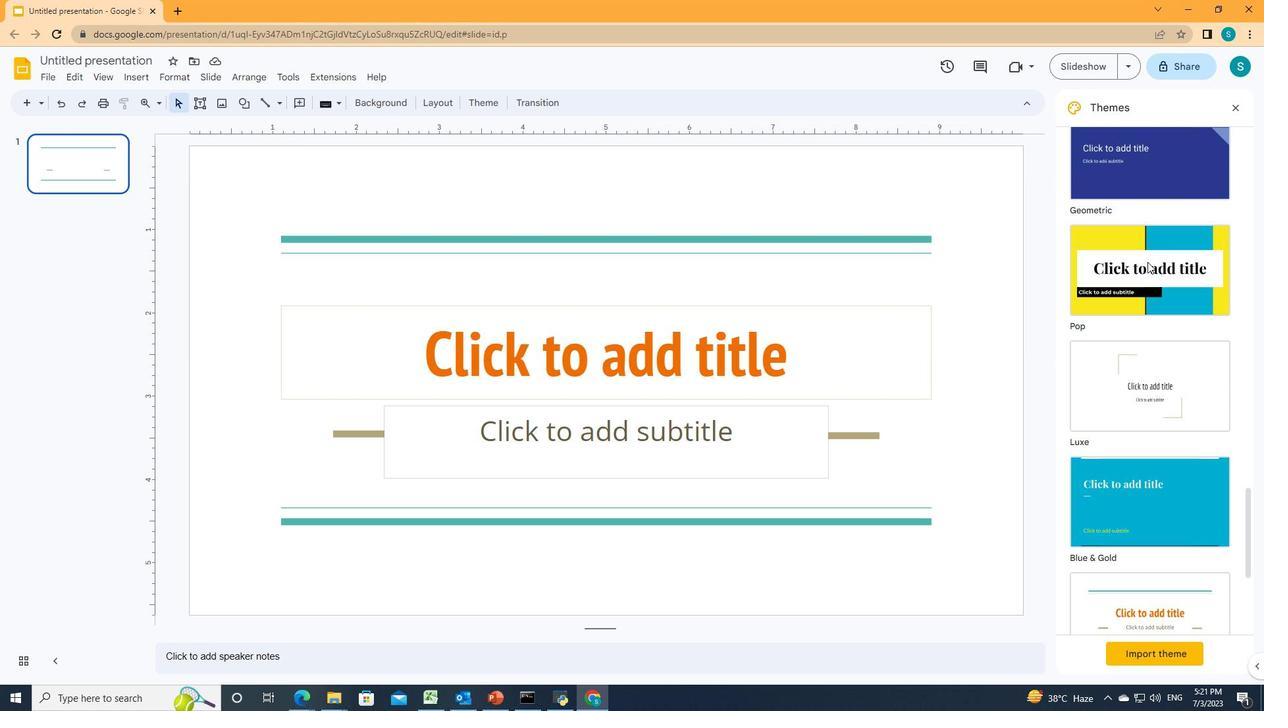 
Action: Mouse scrolled (1147, 261) with delta (0, 0)
Screenshot: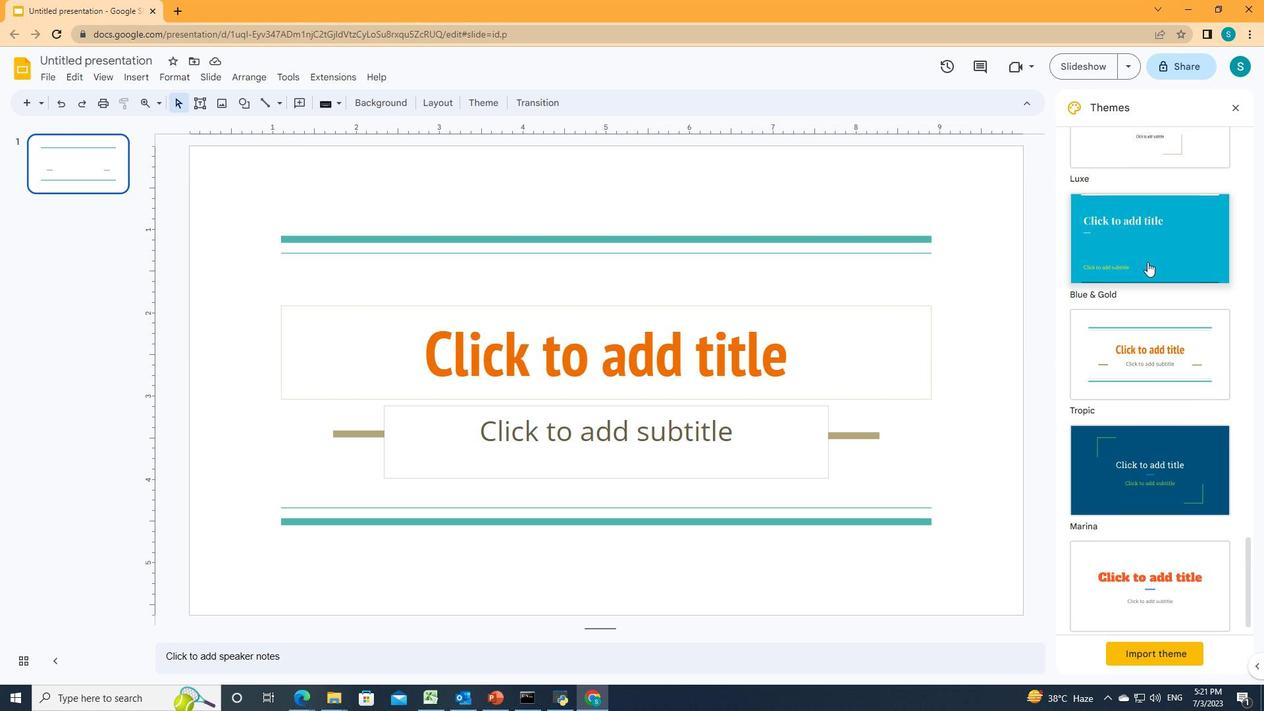 
Action: Mouse scrolled (1147, 261) with delta (0, 0)
Screenshot: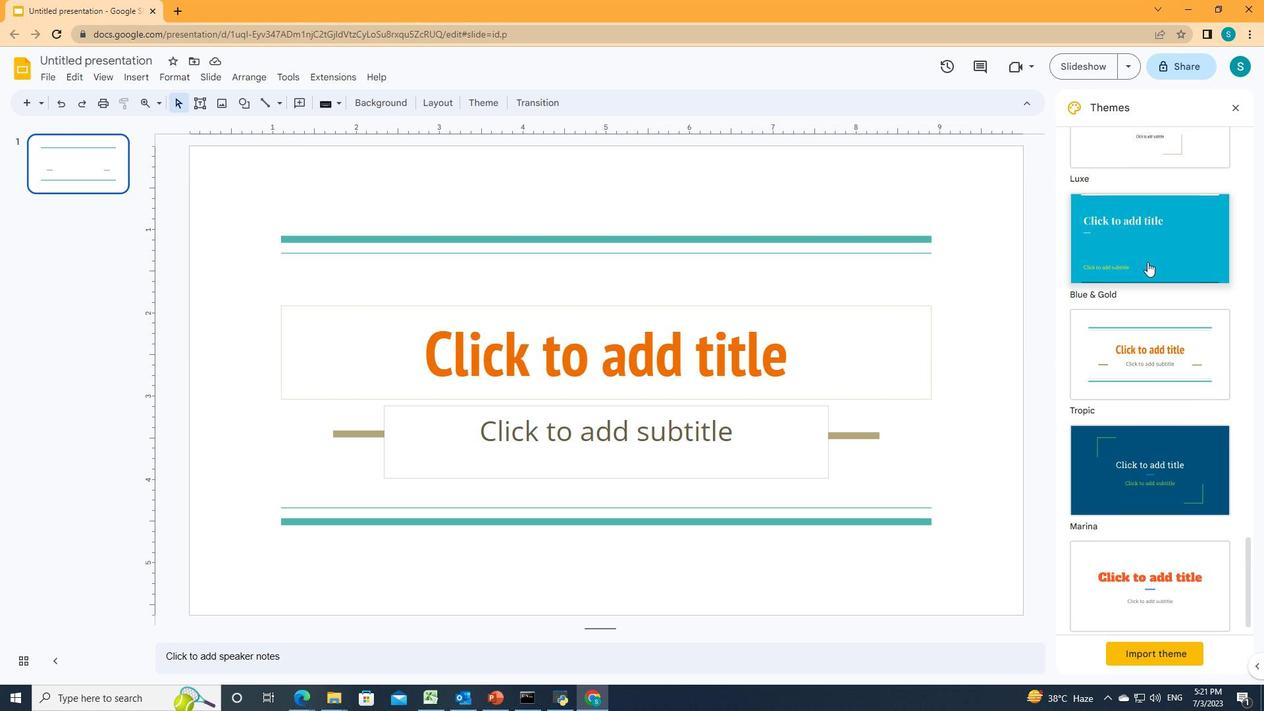 
Action: Mouse scrolled (1147, 261) with delta (0, 0)
Screenshot: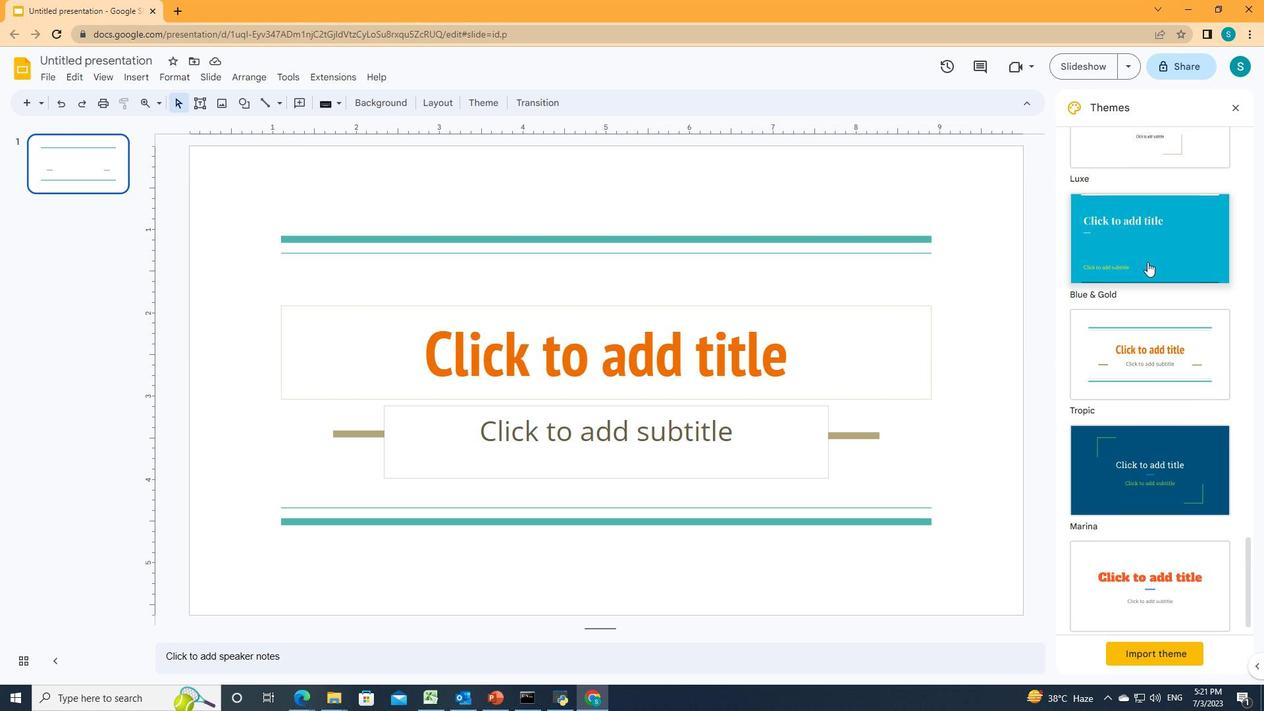 
Action: Mouse moved to (1151, 432)
Screenshot: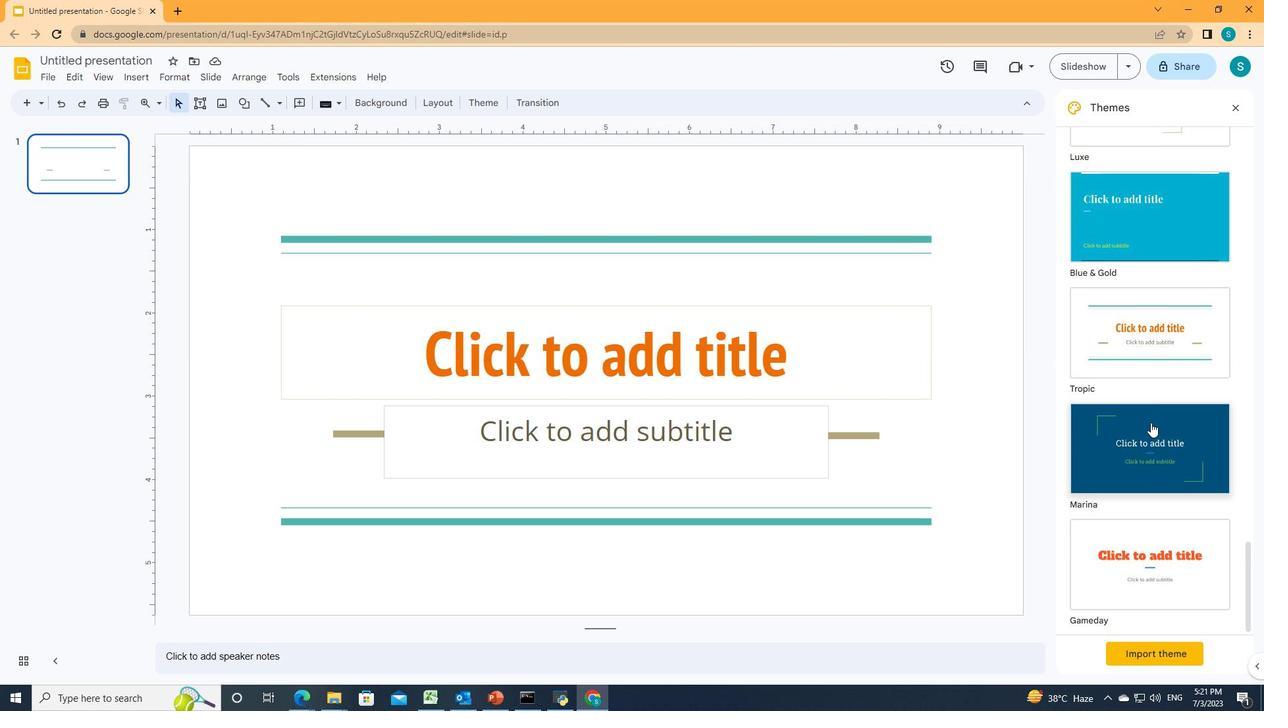 
Action: Mouse pressed left at (1151, 432)
Screenshot: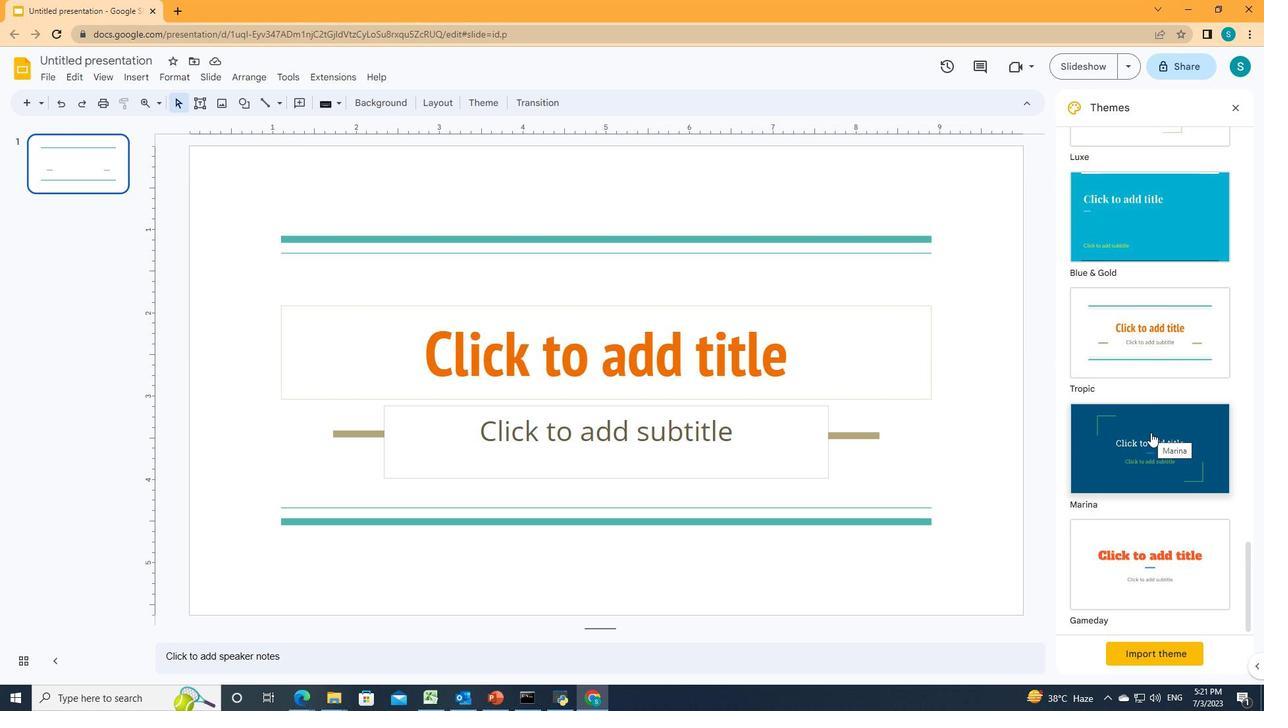 
Action: Mouse moved to (1042, 420)
Screenshot: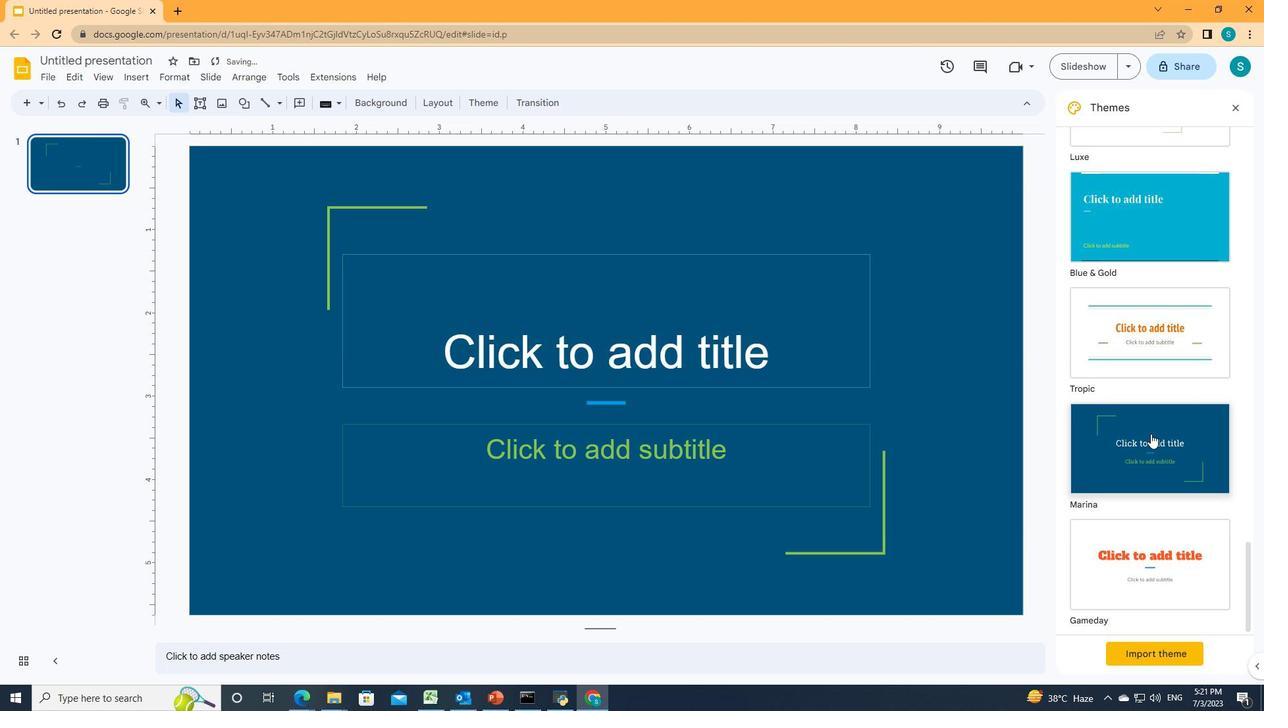 
